 Task: Add a button with the title "Remove due date " that removes the due date from the card.
Action: Mouse pressed left at (948, 299)
Screenshot: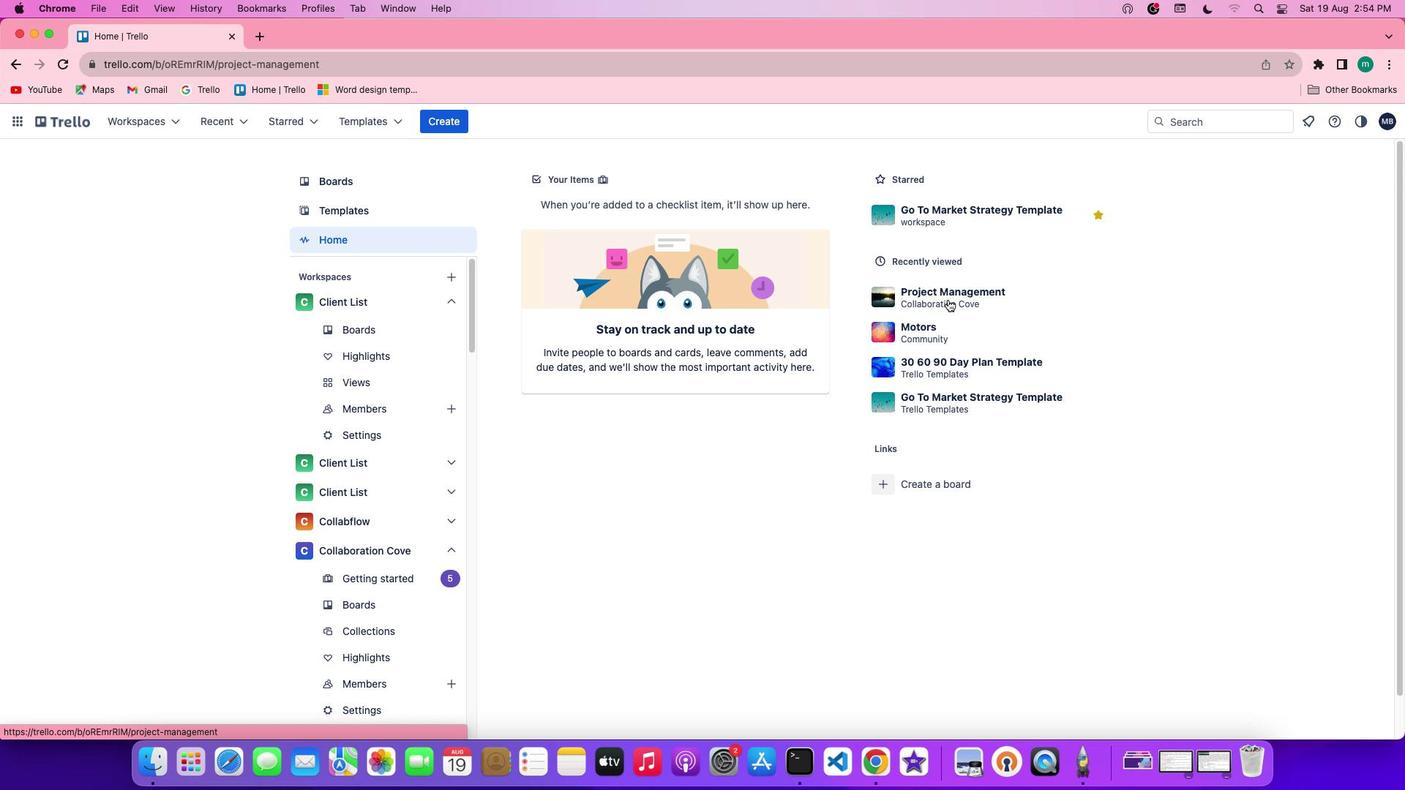 
Action: Mouse moved to (616, 367)
Screenshot: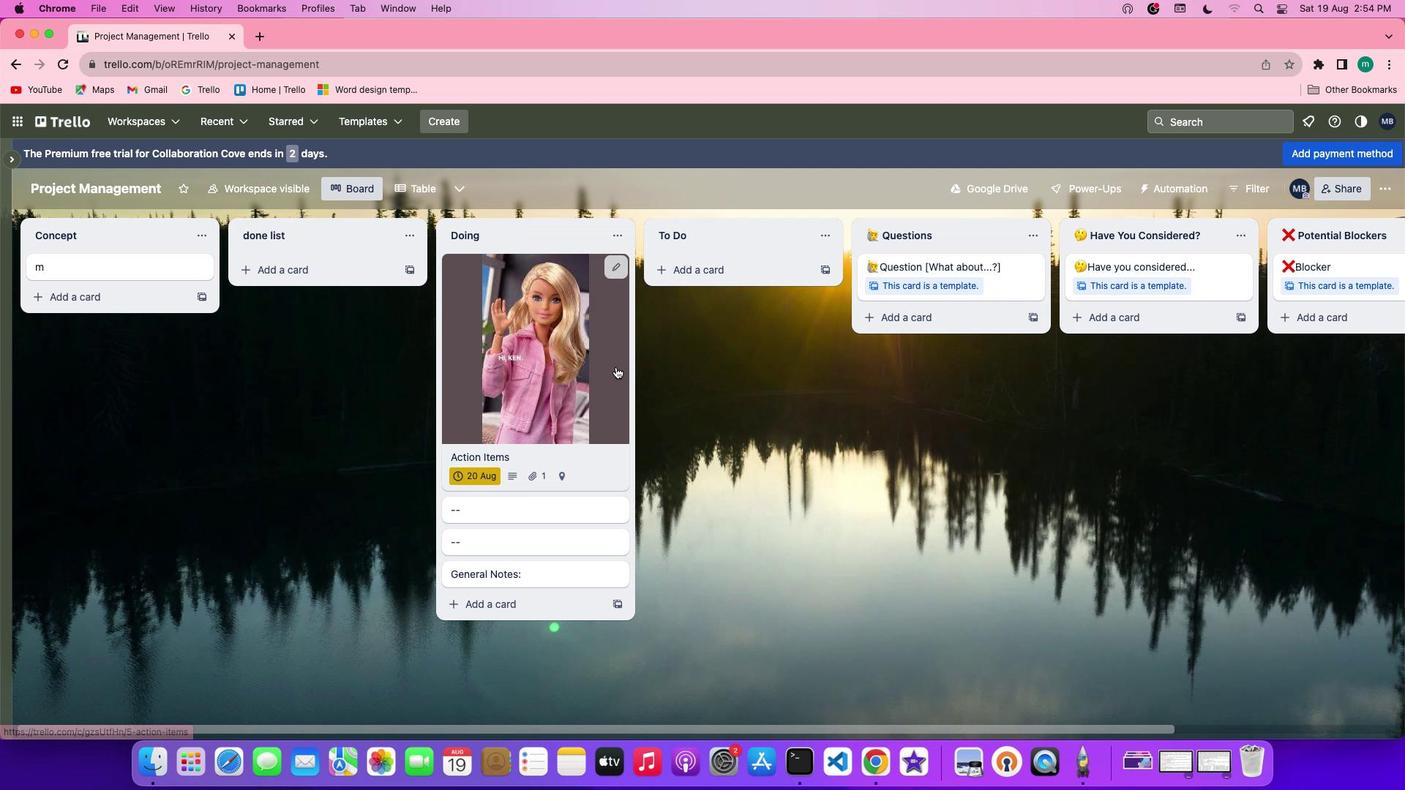 
Action: Mouse pressed left at (616, 367)
Screenshot: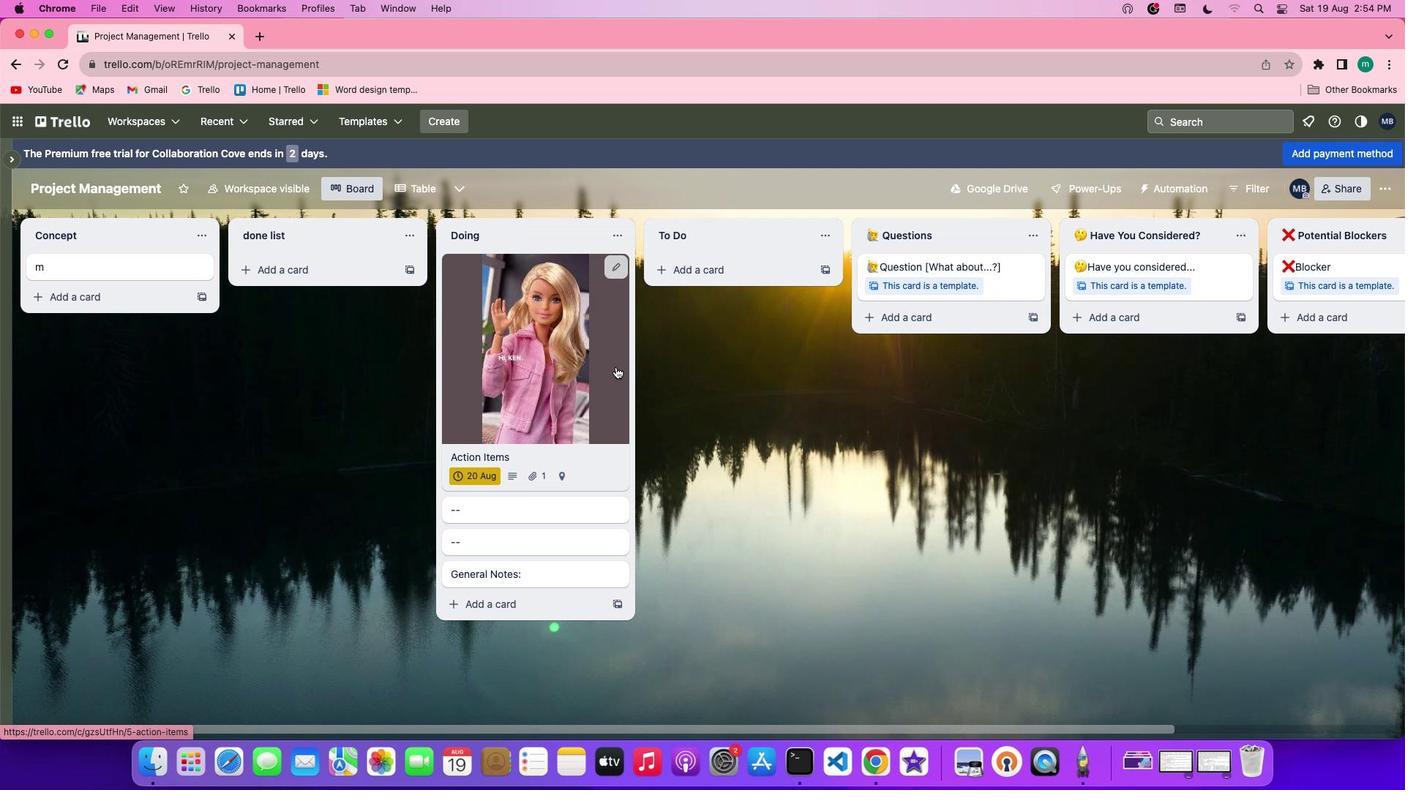 
Action: Mouse moved to (883, 482)
Screenshot: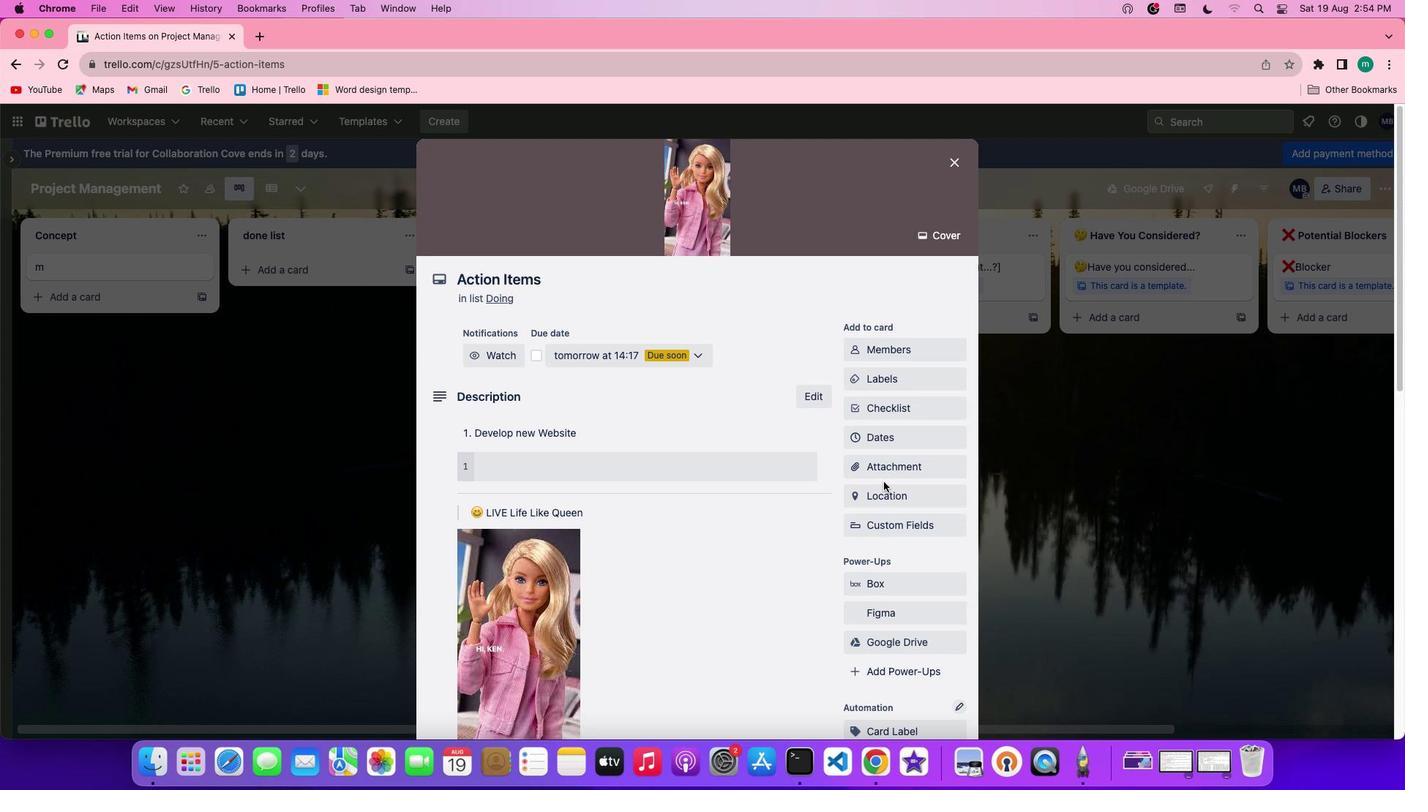 
Action: Mouse scrolled (883, 482) with delta (0, 0)
Screenshot: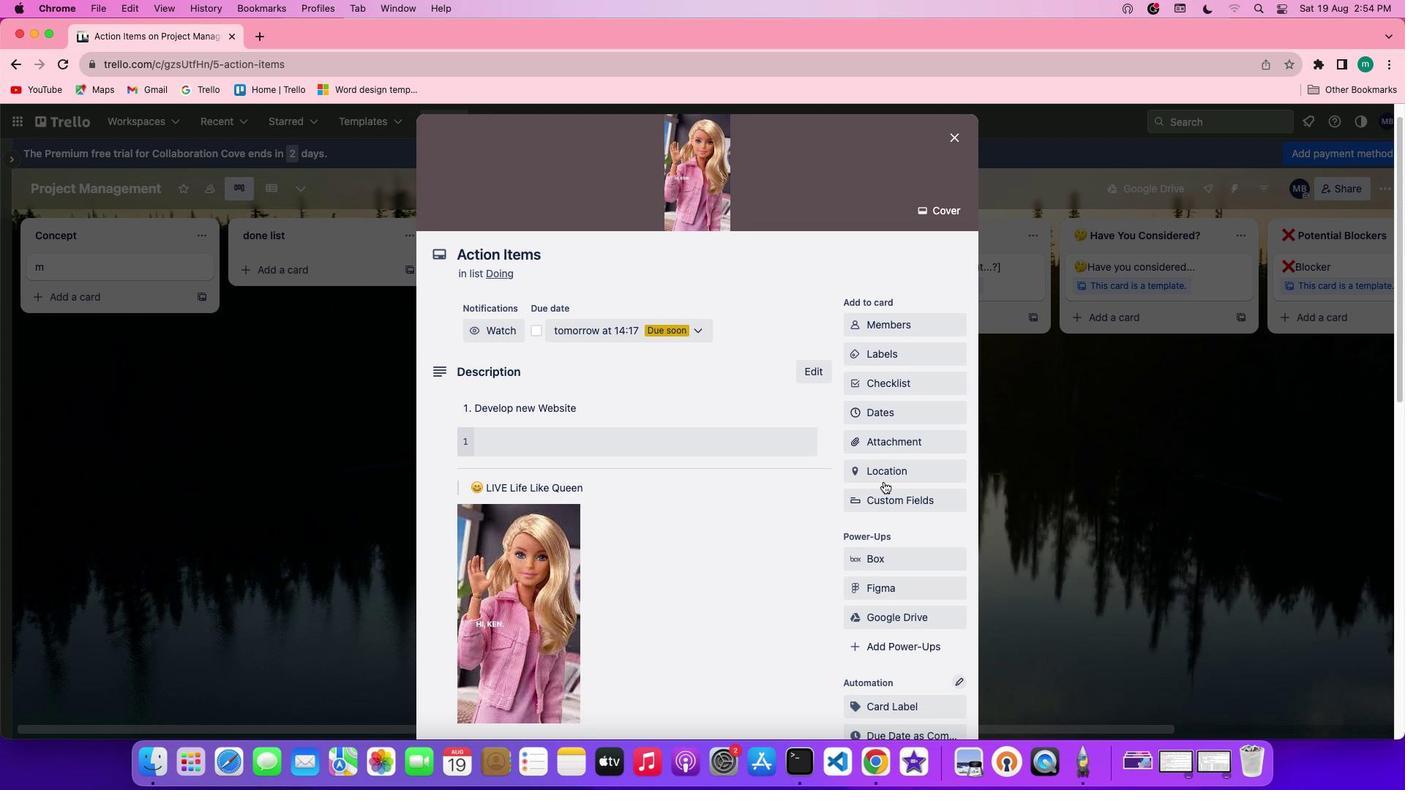 
Action: Mouse scrolled (883, 482) with delta (0, 0)
Screenshot: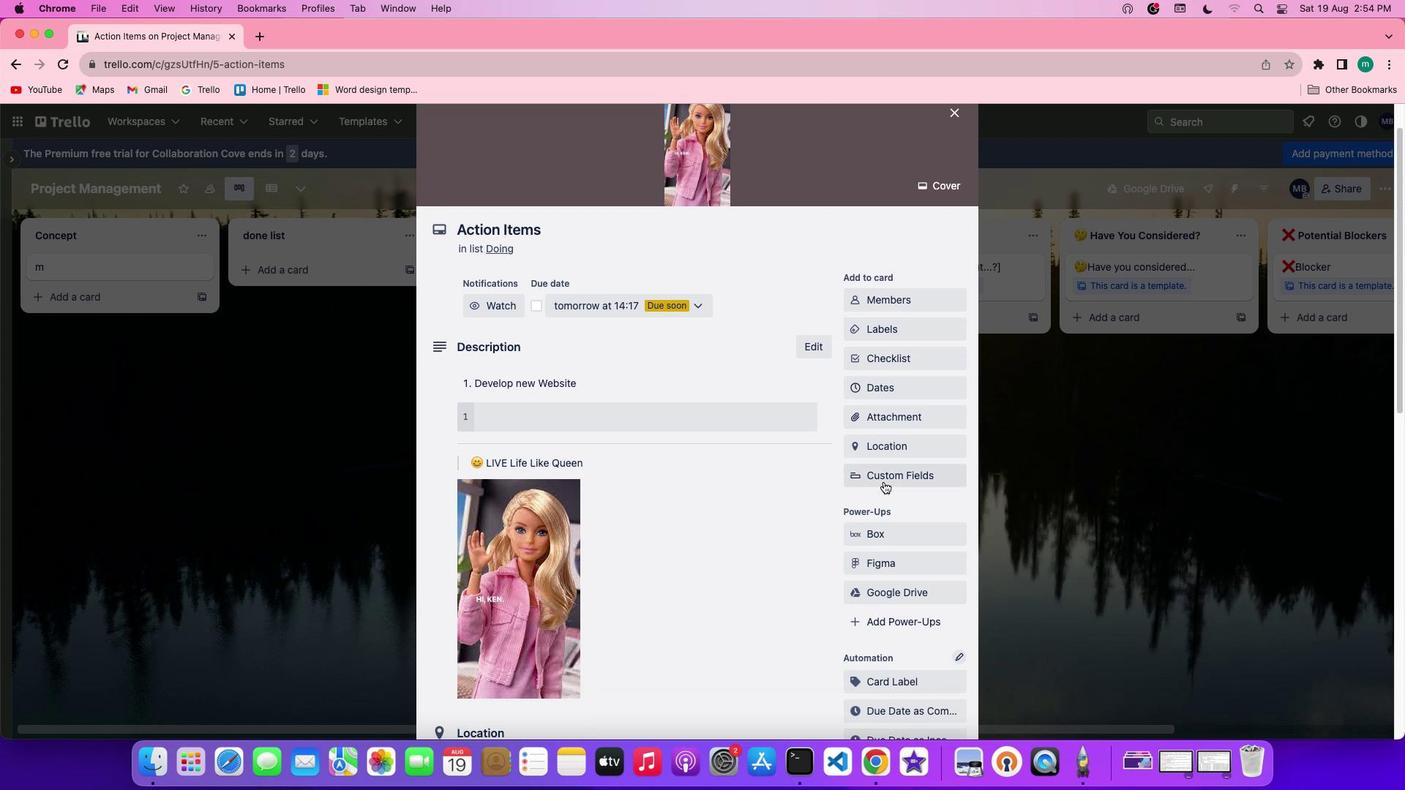 
Action: Mouse scrolled (883, 482) with delta (0, -1)
Screenshot: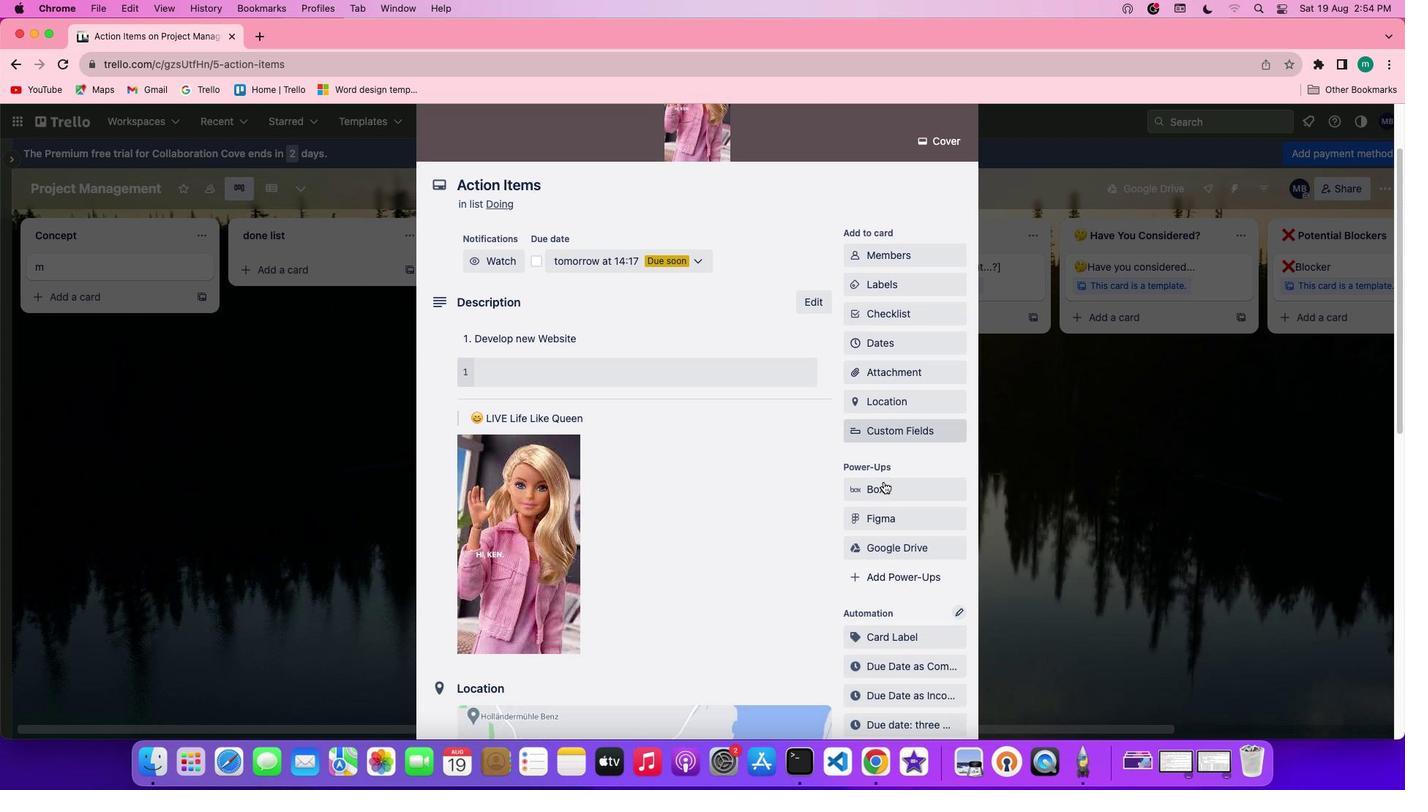 
Action: Mouse moved to (884, 482)
Screenshot: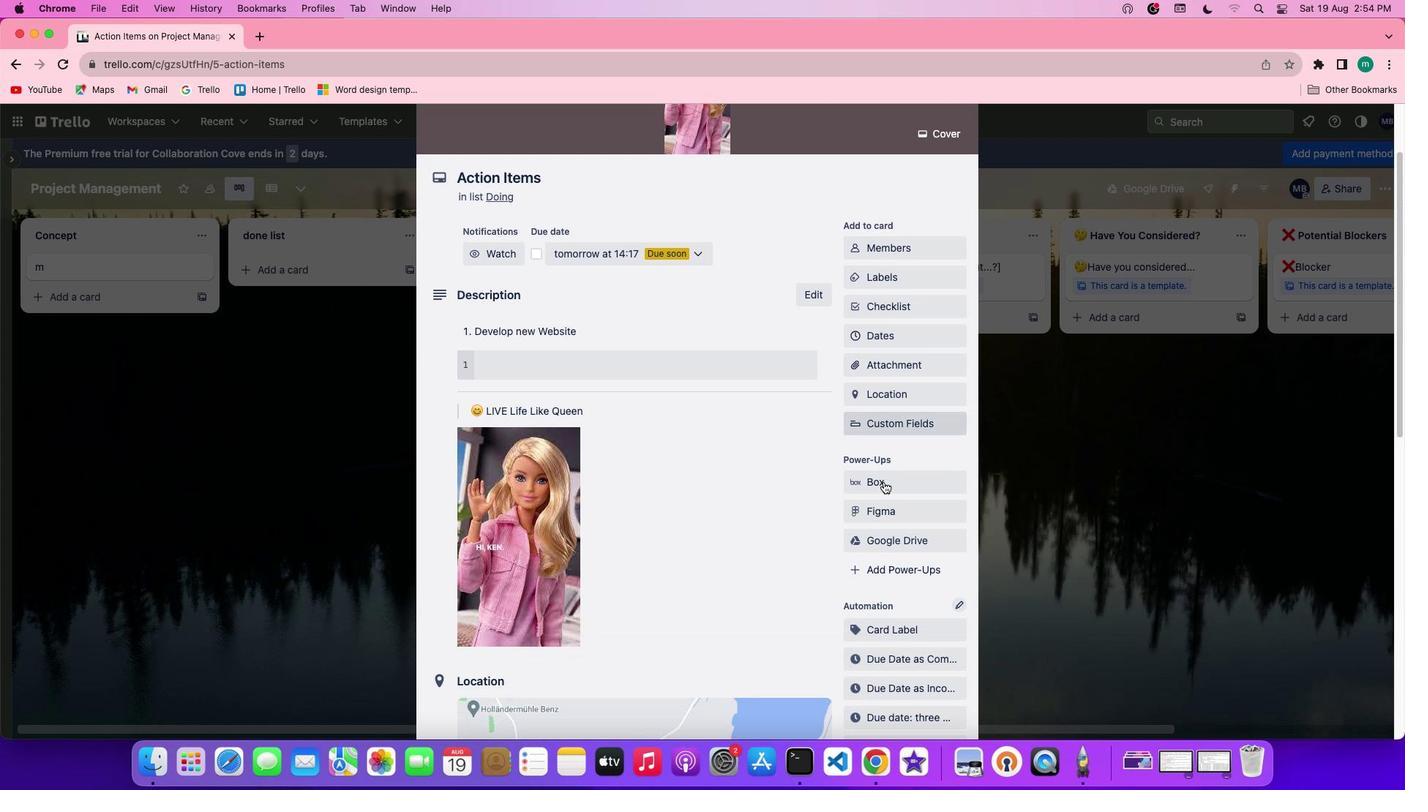 
Action: Mouse scrolled (884, 482) with delta (0, 0)
Screenshot: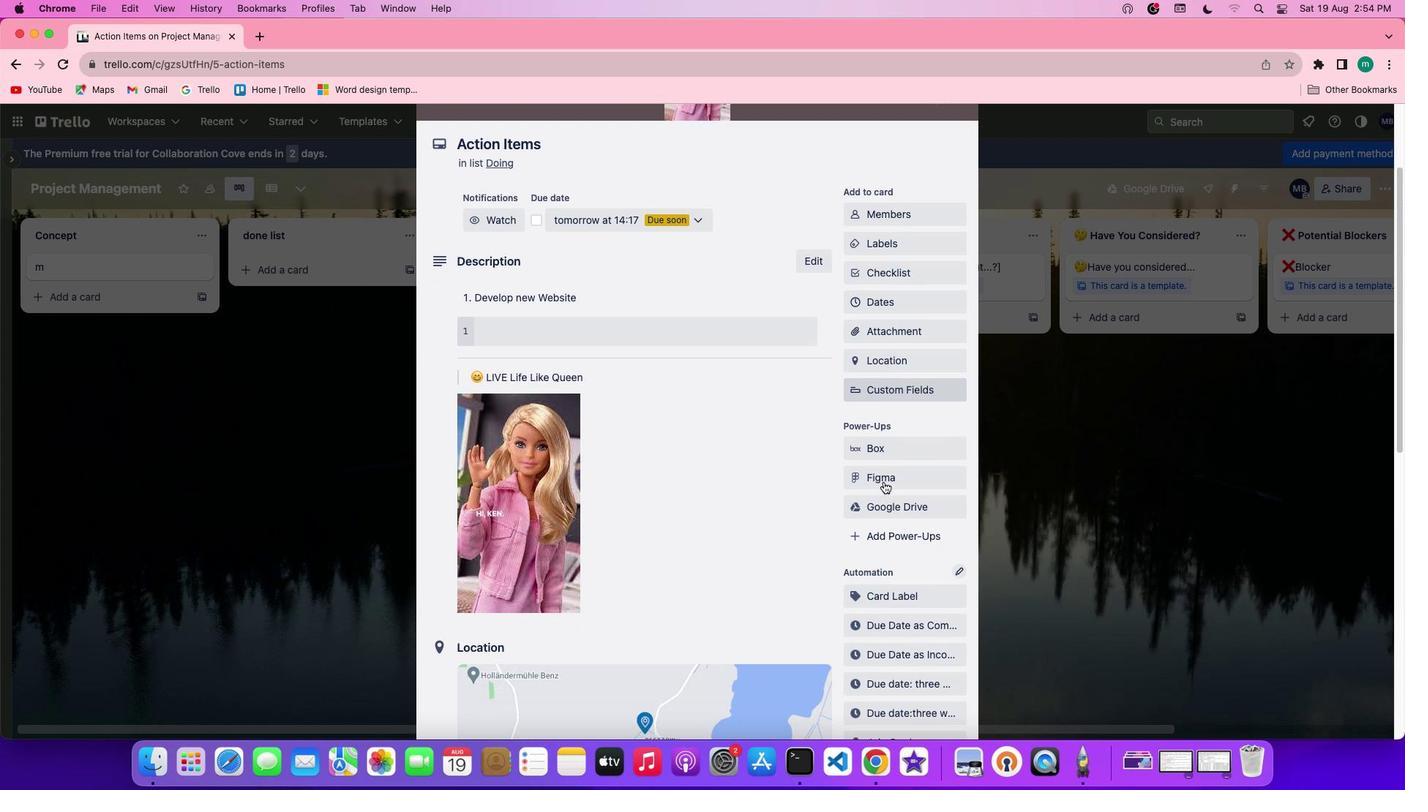 
Action: Mouse scrolled (884, 482) with delta (0, 0)
Screenshot: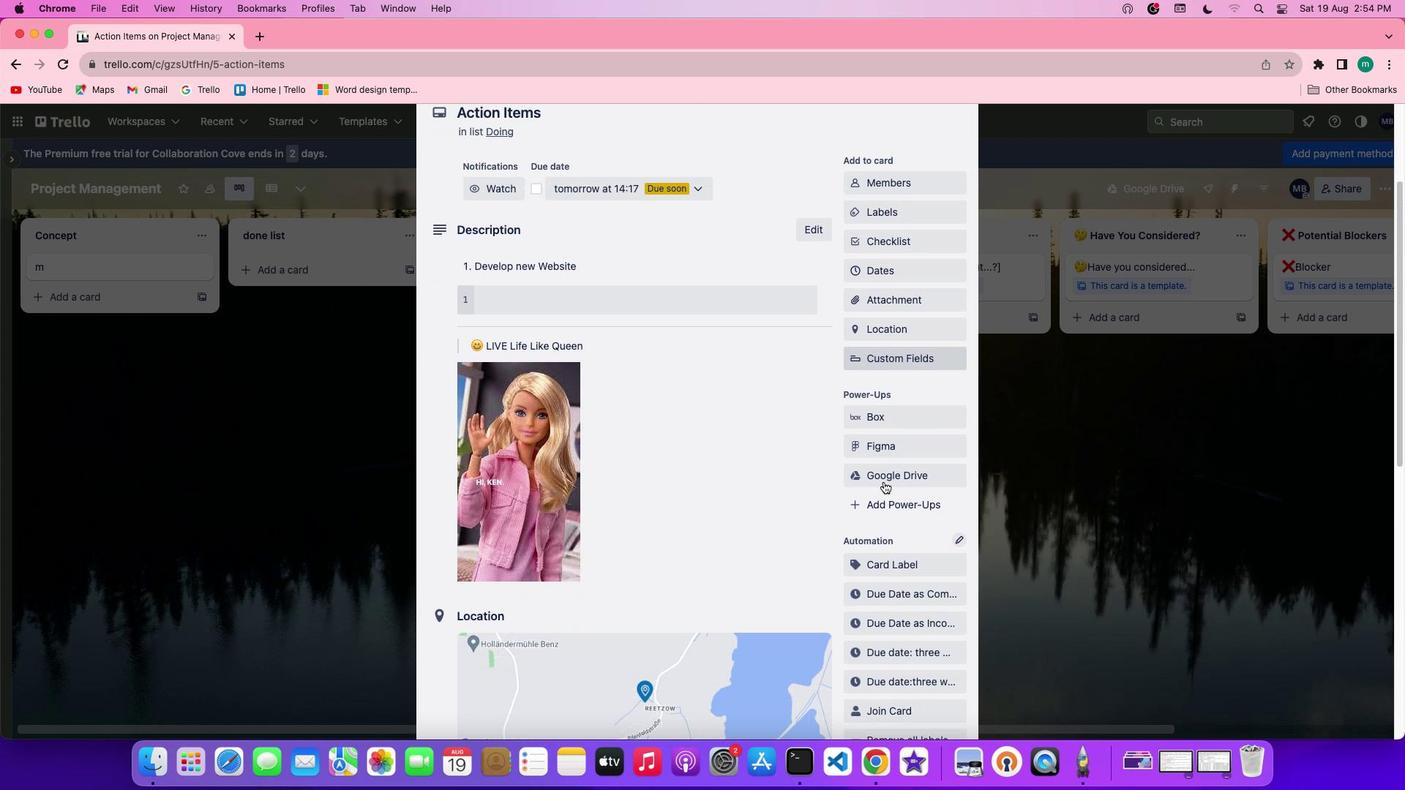
Action: Mouse scrolled (884, 482) with delta (0, -1)
Screenshot: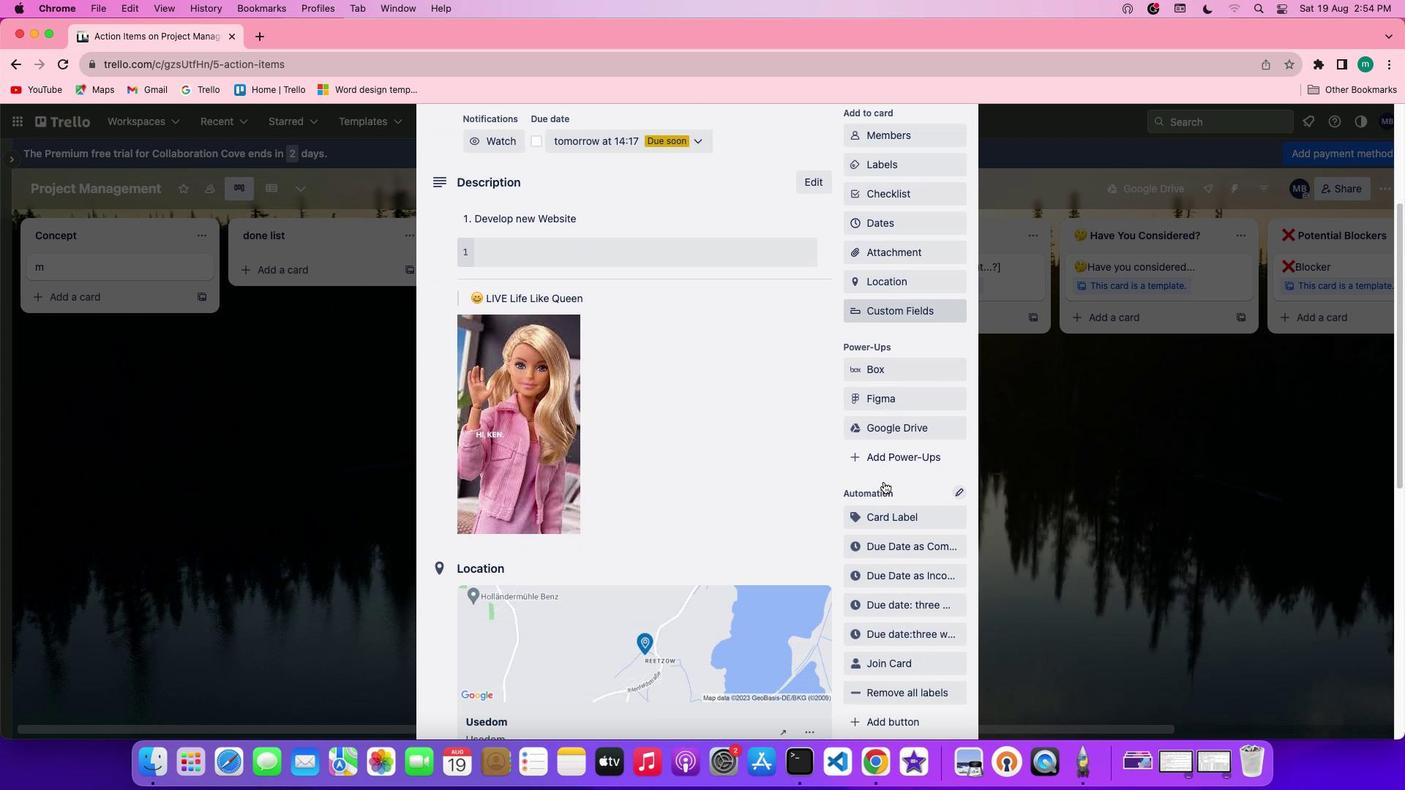 
Action: Mouse scrolled (884, 482) with delta (0, 0)
Screenshot: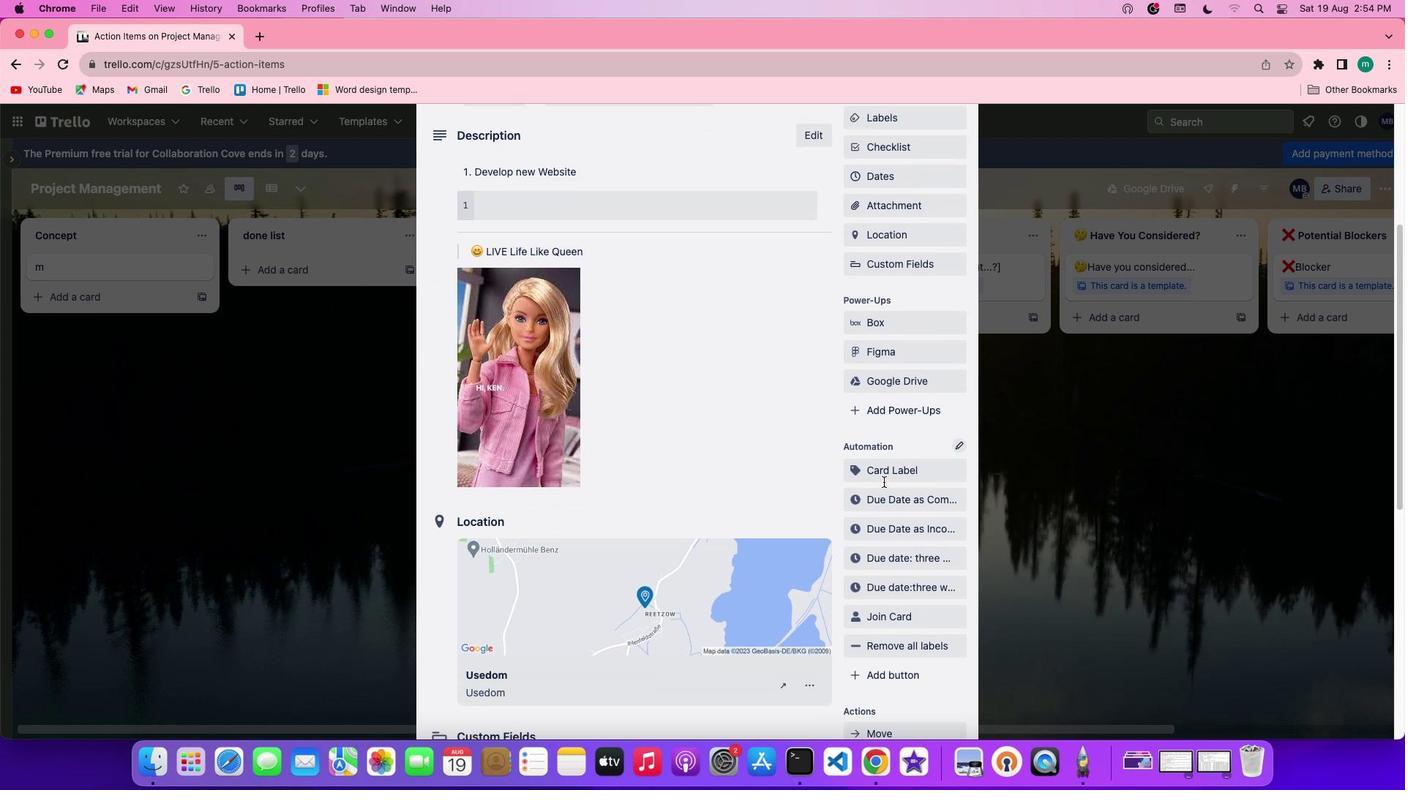 
Action: Mouse scrolled (884, 482) with delta (0, 0)
Screenshot: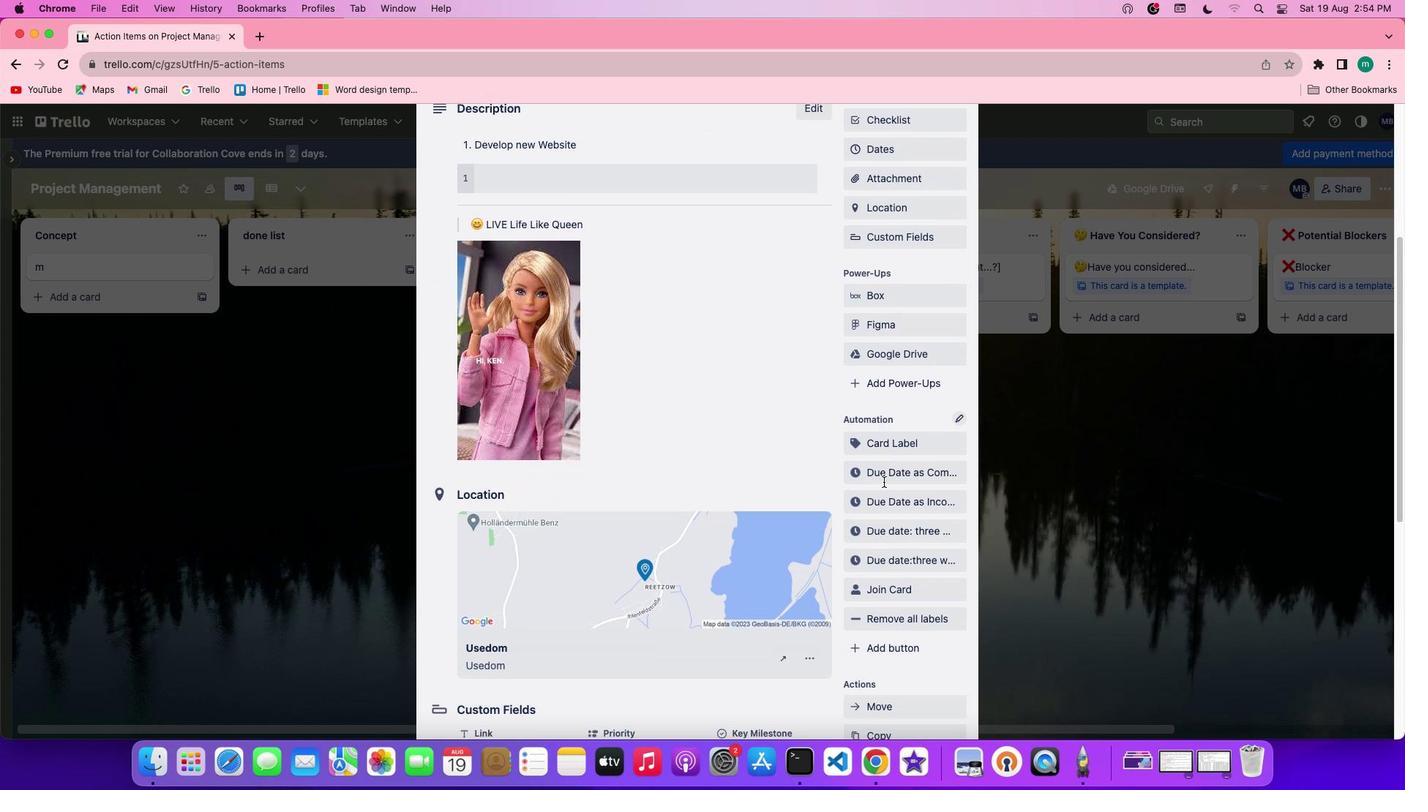 
Action: Mouse scrolled (884, 482) with delta (0, -1)
Screenshot: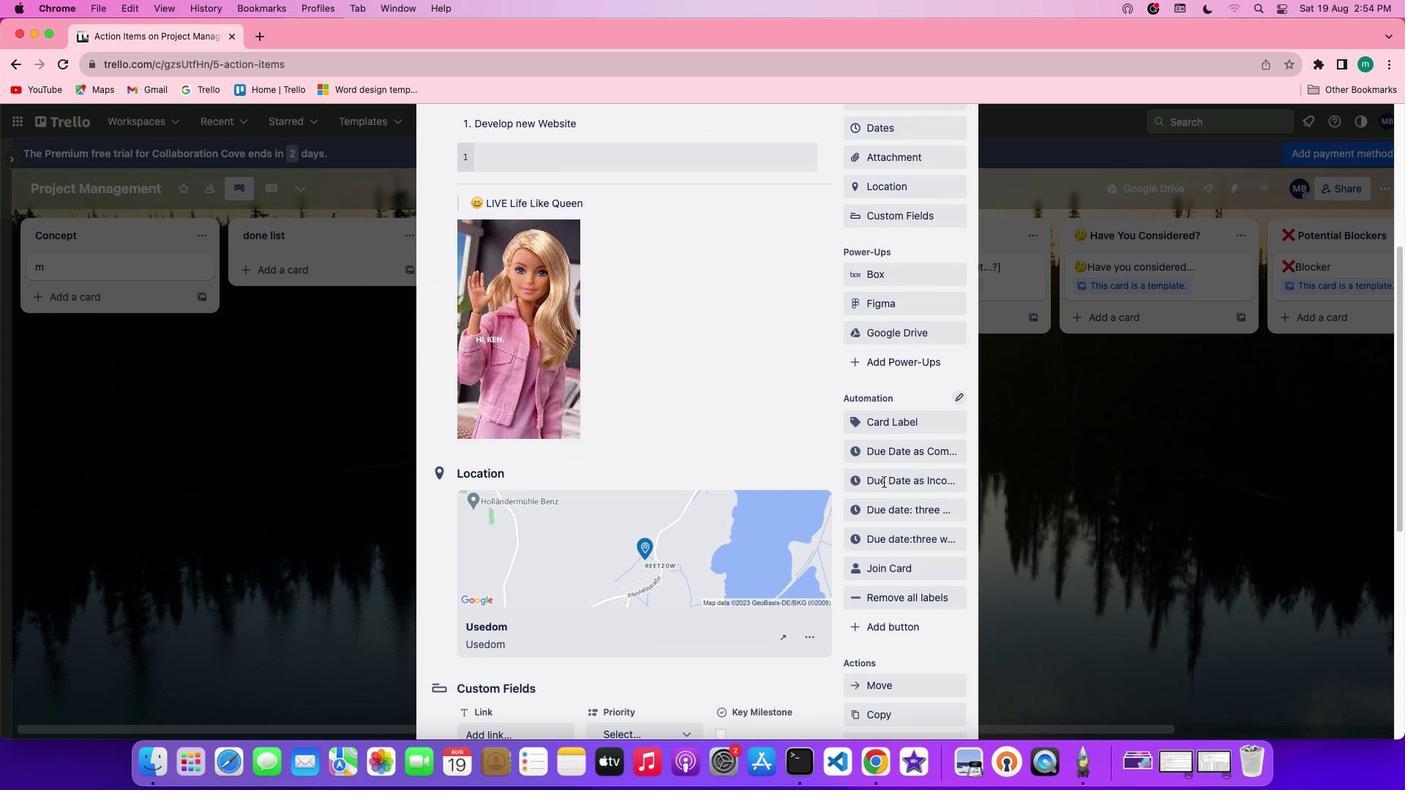 
Action: Mouse scrolled (884, 482) with delta (0, 0)
Screenshot: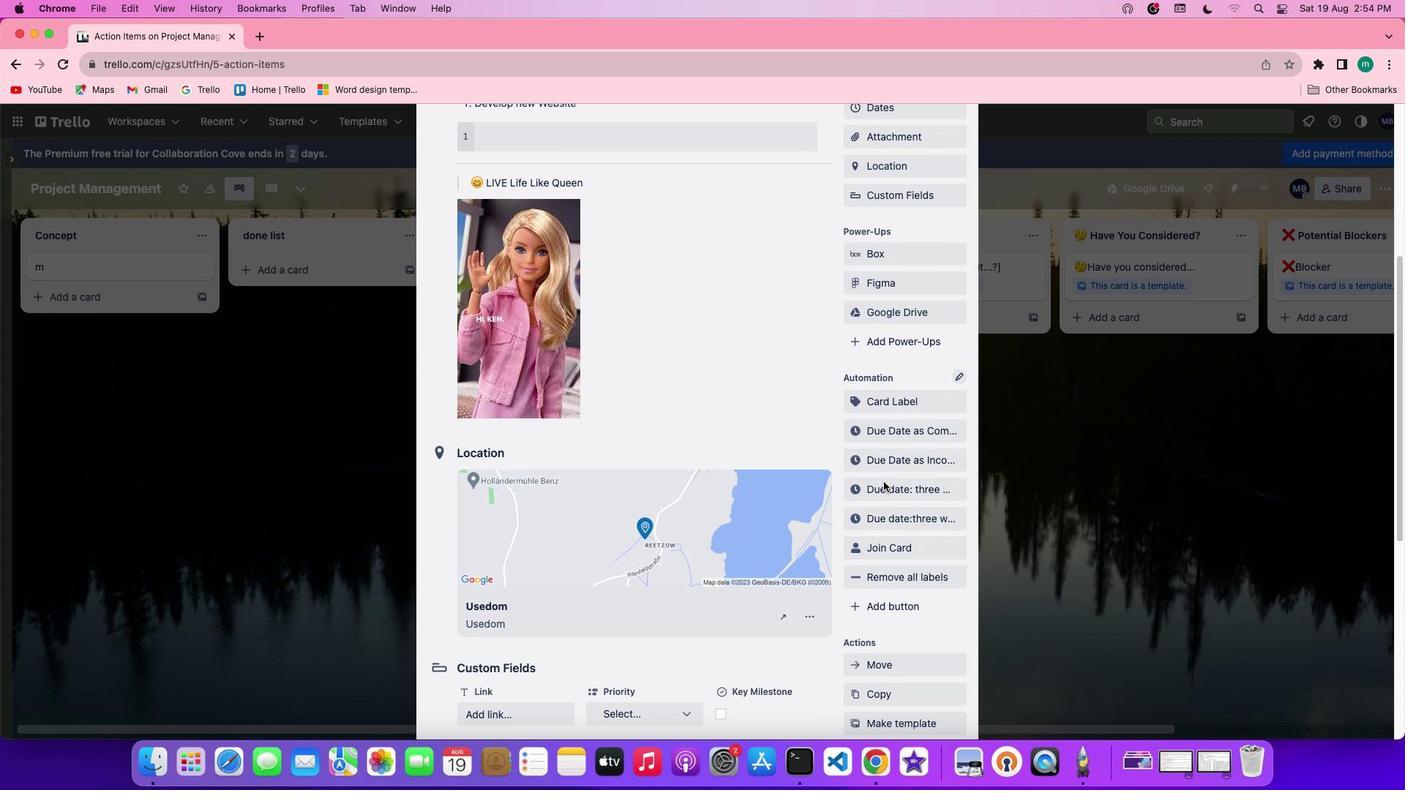 
Action: Mouse scrolled (884, 482) with delta (0, 0)
Screenshot: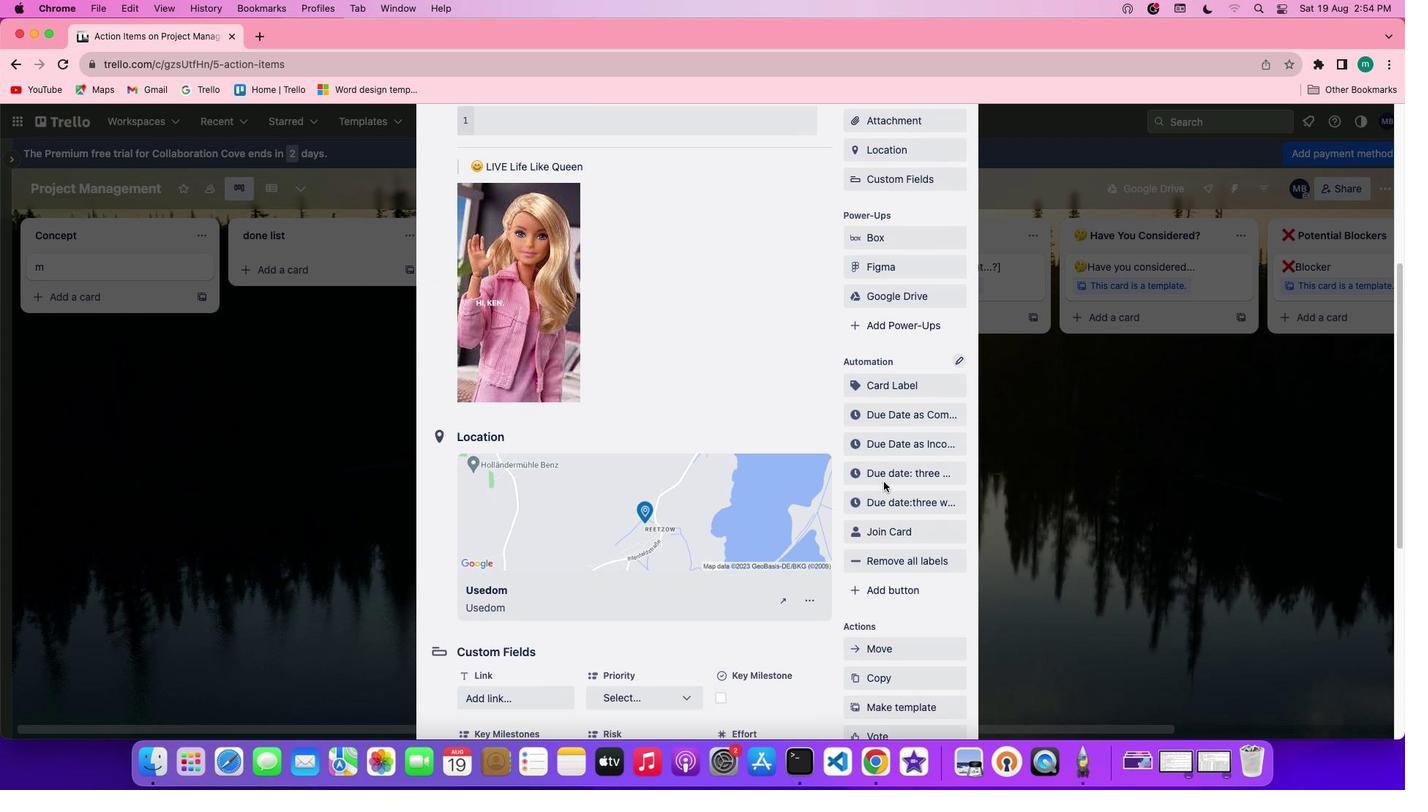 
Action: Mouse scrolled (884, 482) with delta (0, 0)
Screenshot: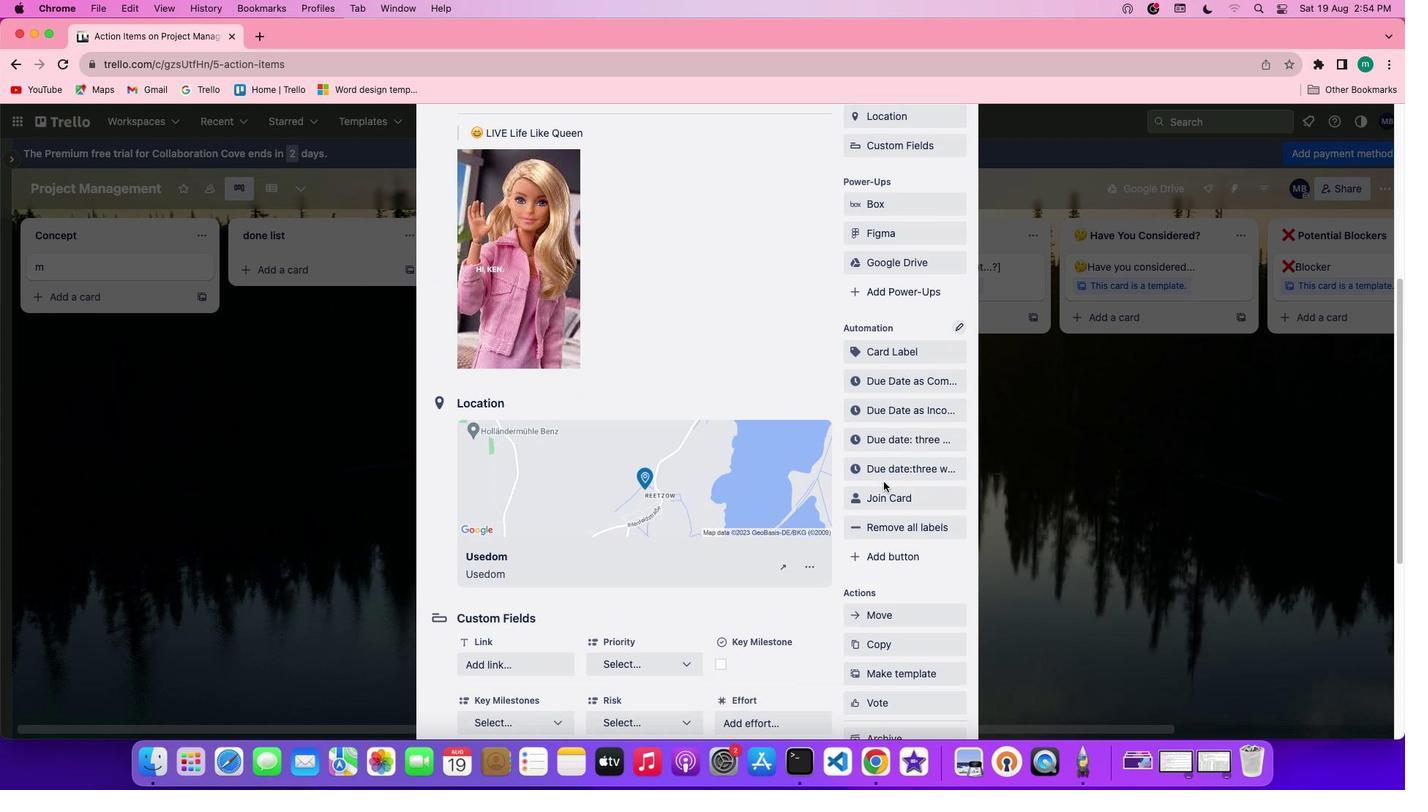 
Action: Mouse scrolled (884, 482) with delta (0, 0)
Screenshot: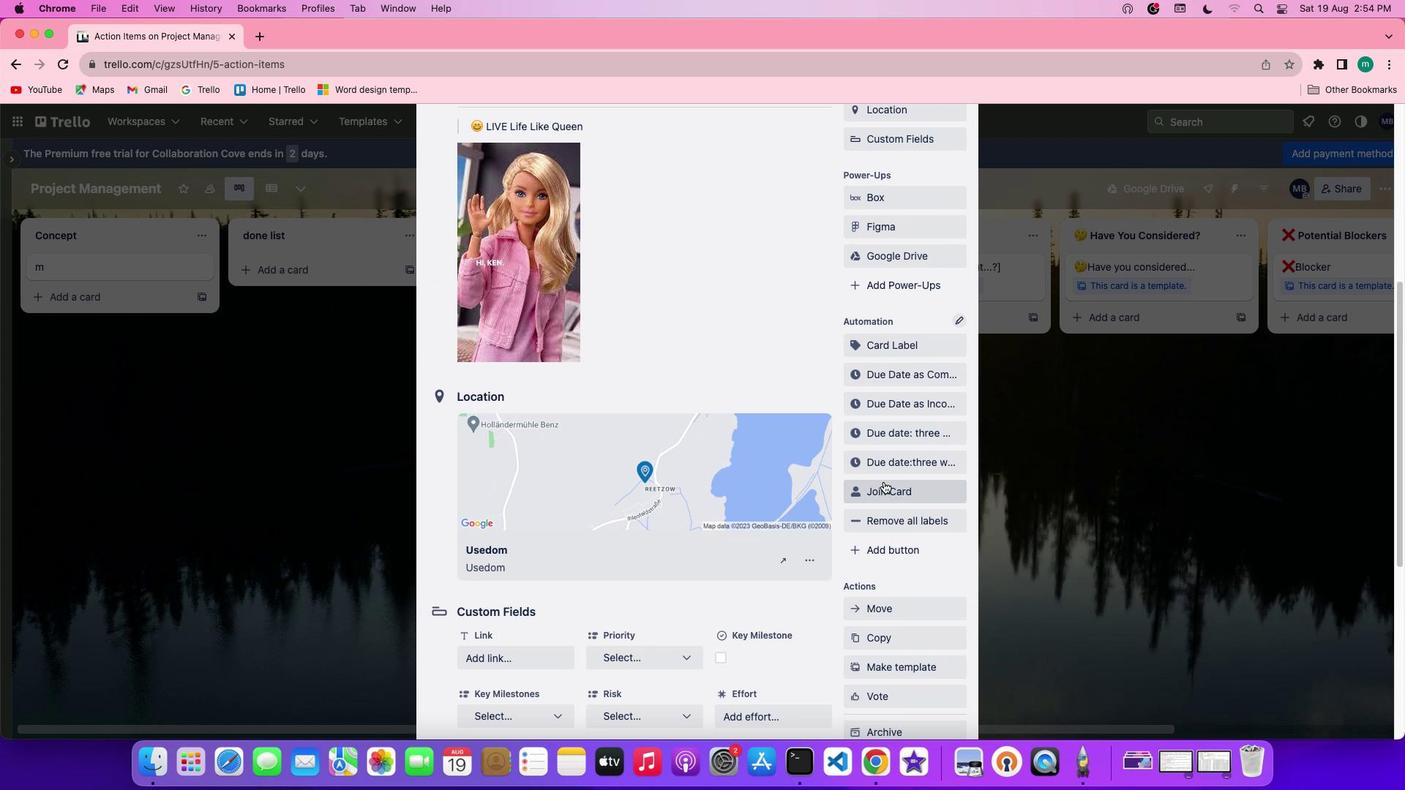 
Action: Mouse scrolled (884, 482) with delta (0, 0)
Screenshot: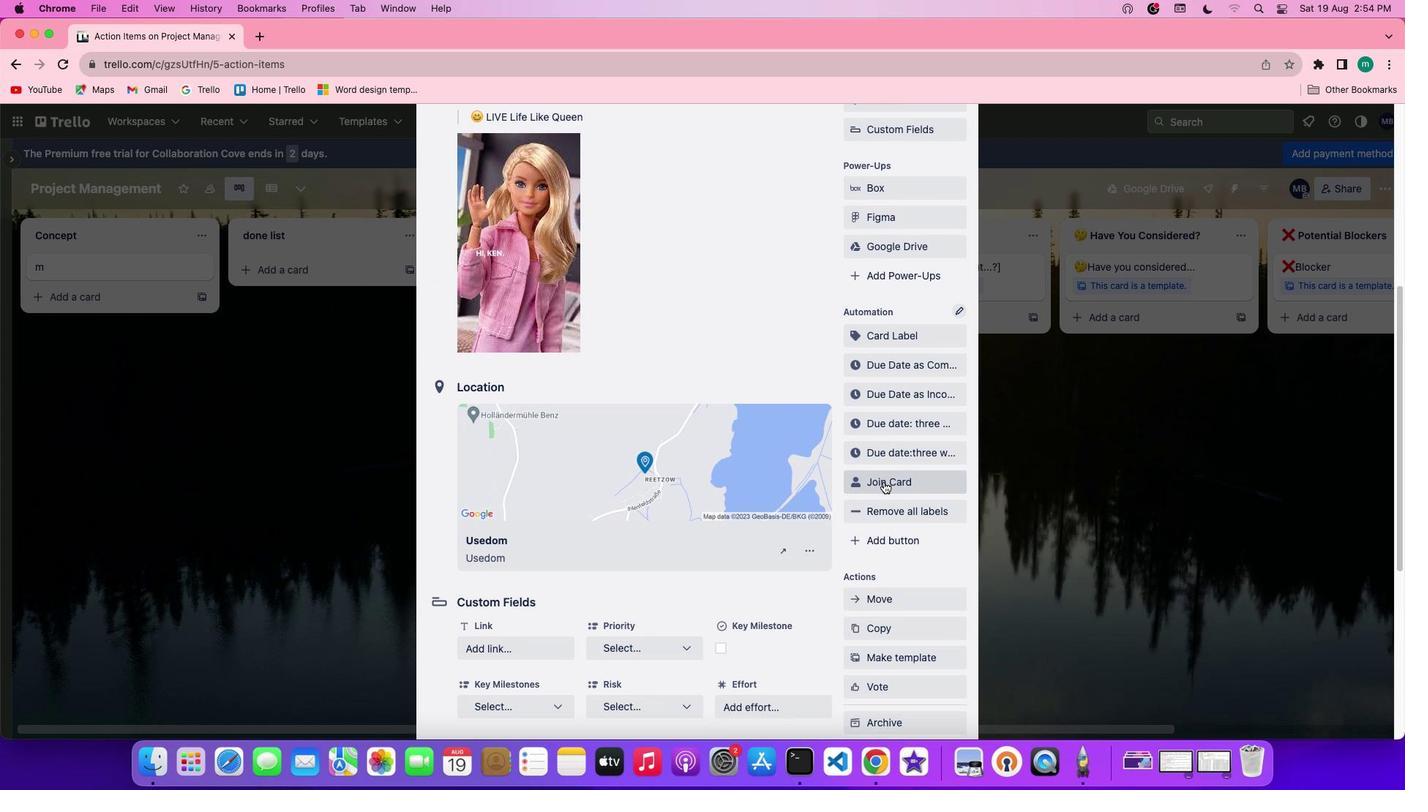 
Action: Mouse scrolled (884, 482) with delta (0, 0)
Screenshot: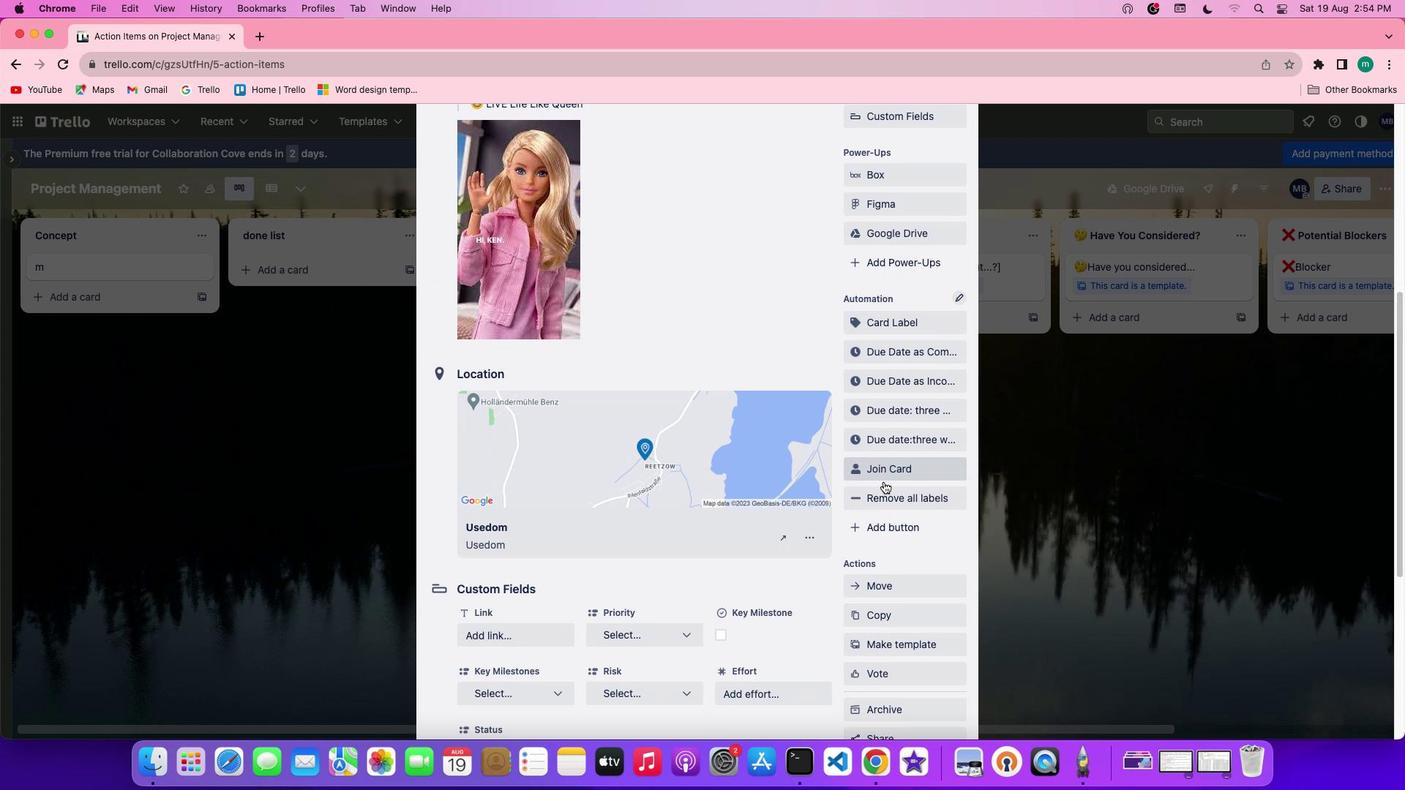 
Action: Mouse scrolled (884, 482) with delta (0, 0)
Screenshot: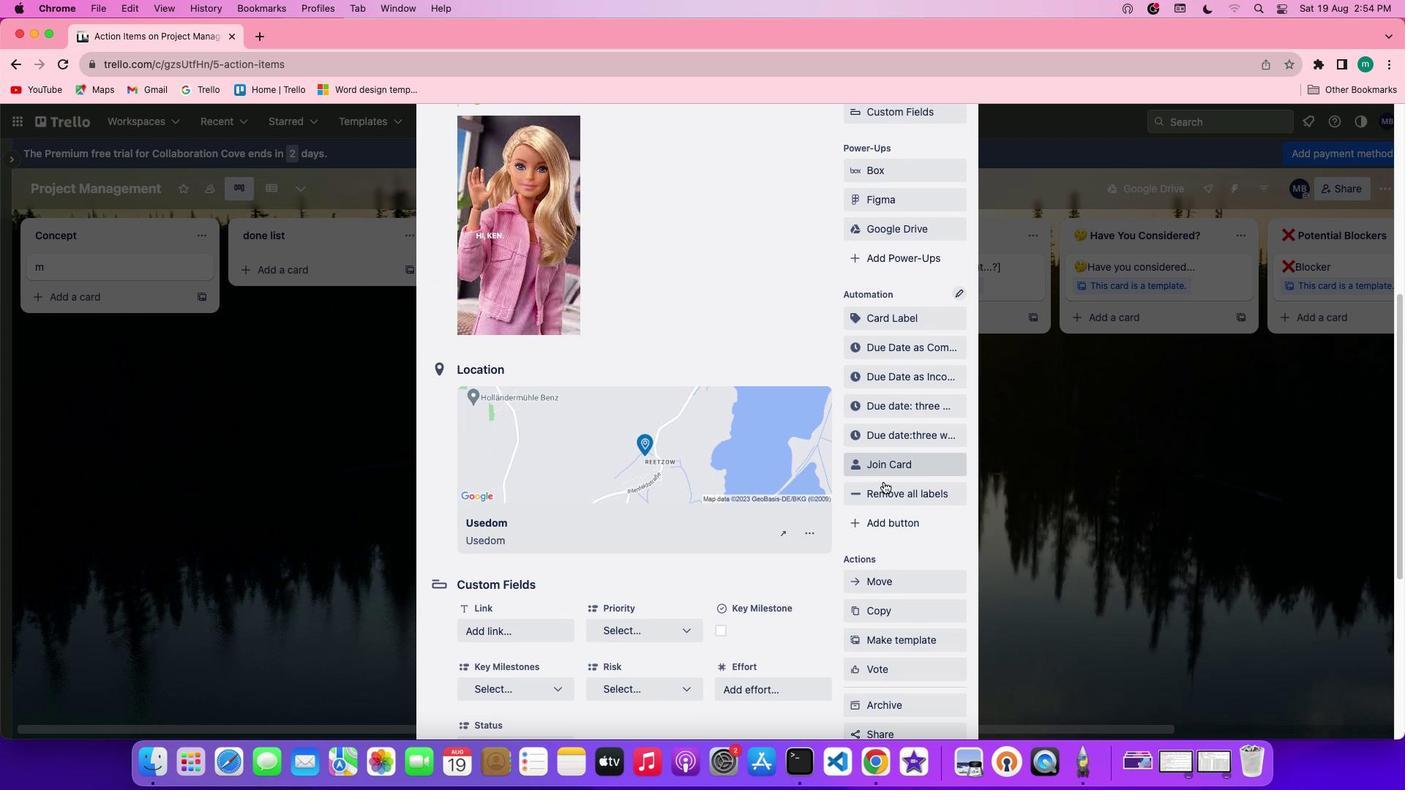 
Action: Mouse scrolled (884, 482) with delta (0, 0)
Screenshot: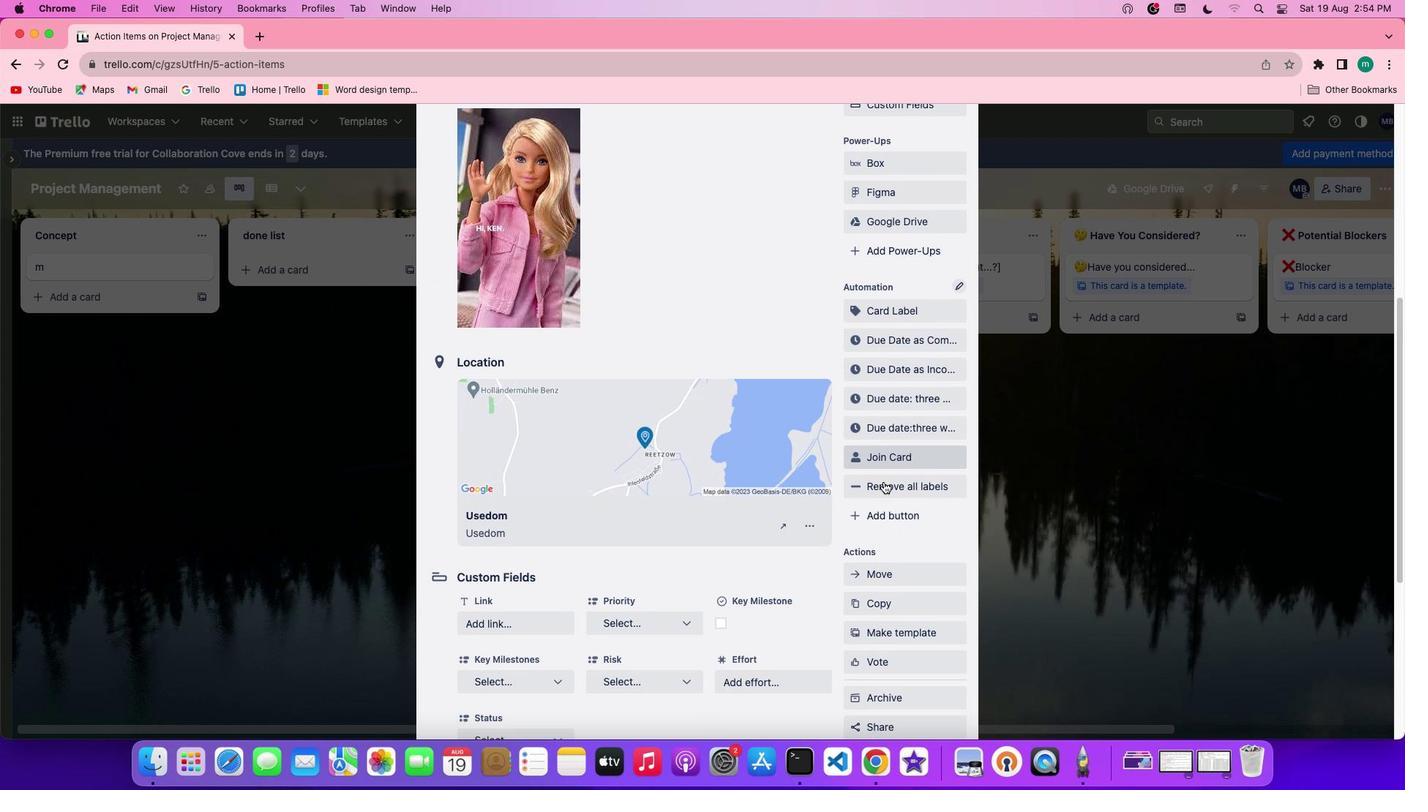 
Action: Mouse scrolled (884, 482) with delta (0, 0)
Screenshot: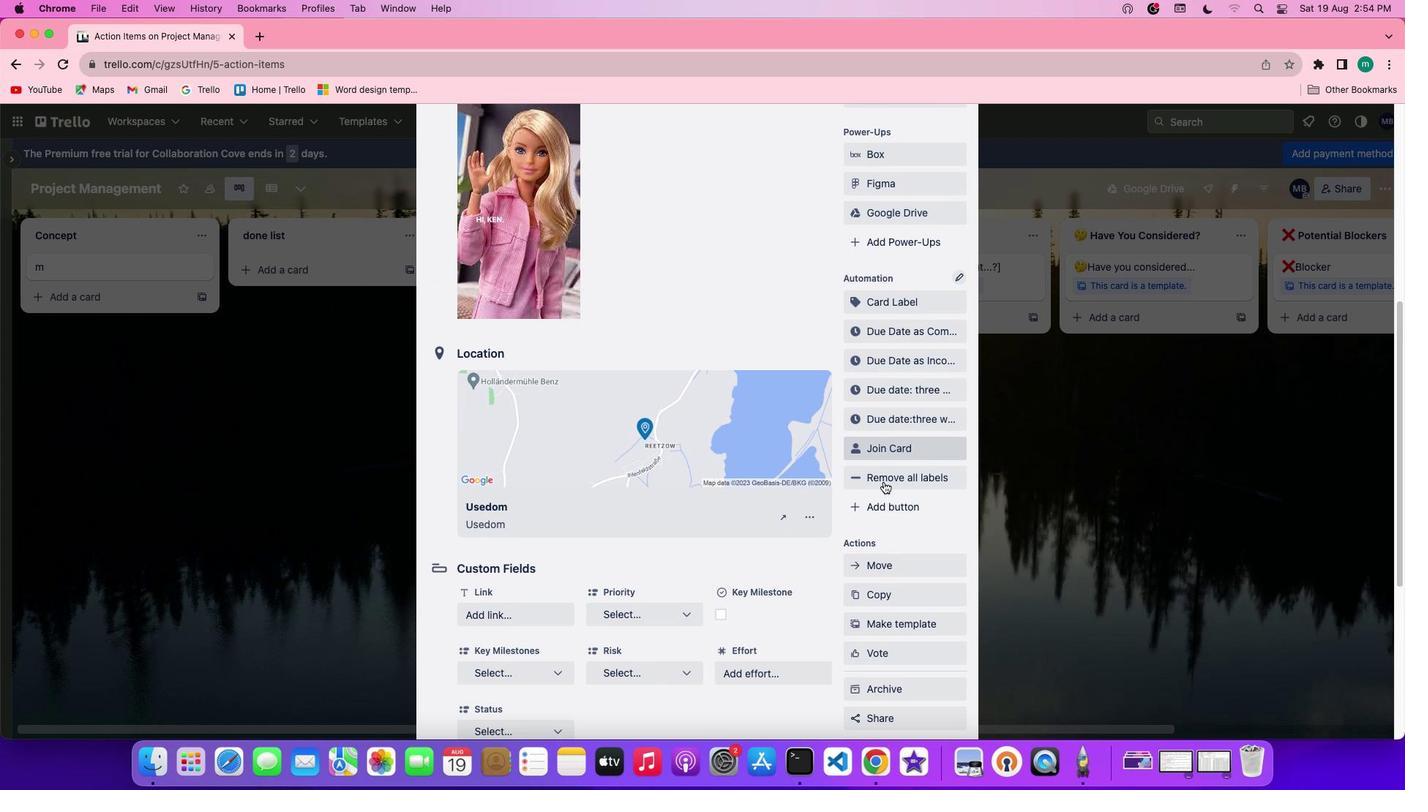 
Action: Mouse scrolled (884, 482) with delta (0, 0)
Screenshot: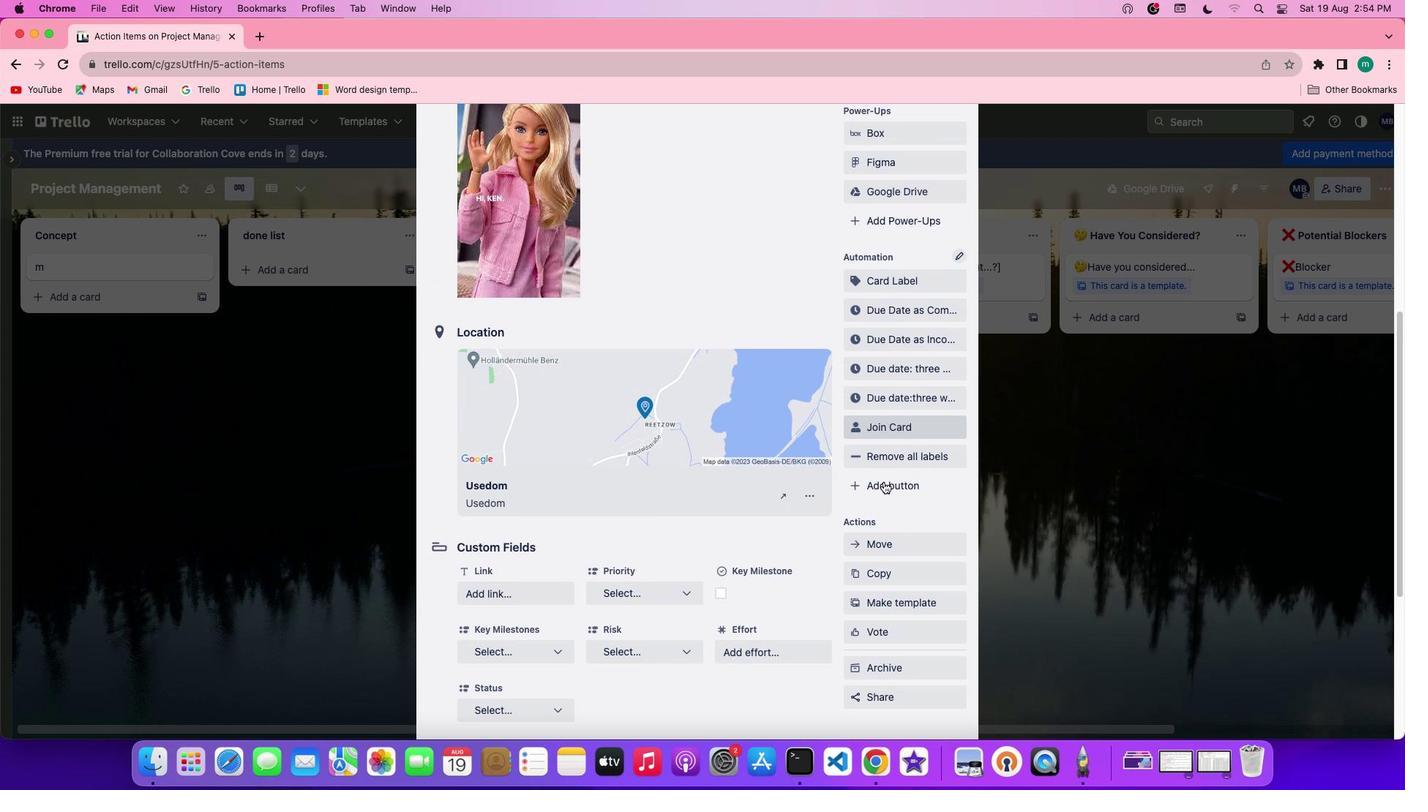 
Action: Mouse pressed left at (884, 482)
Screenshot: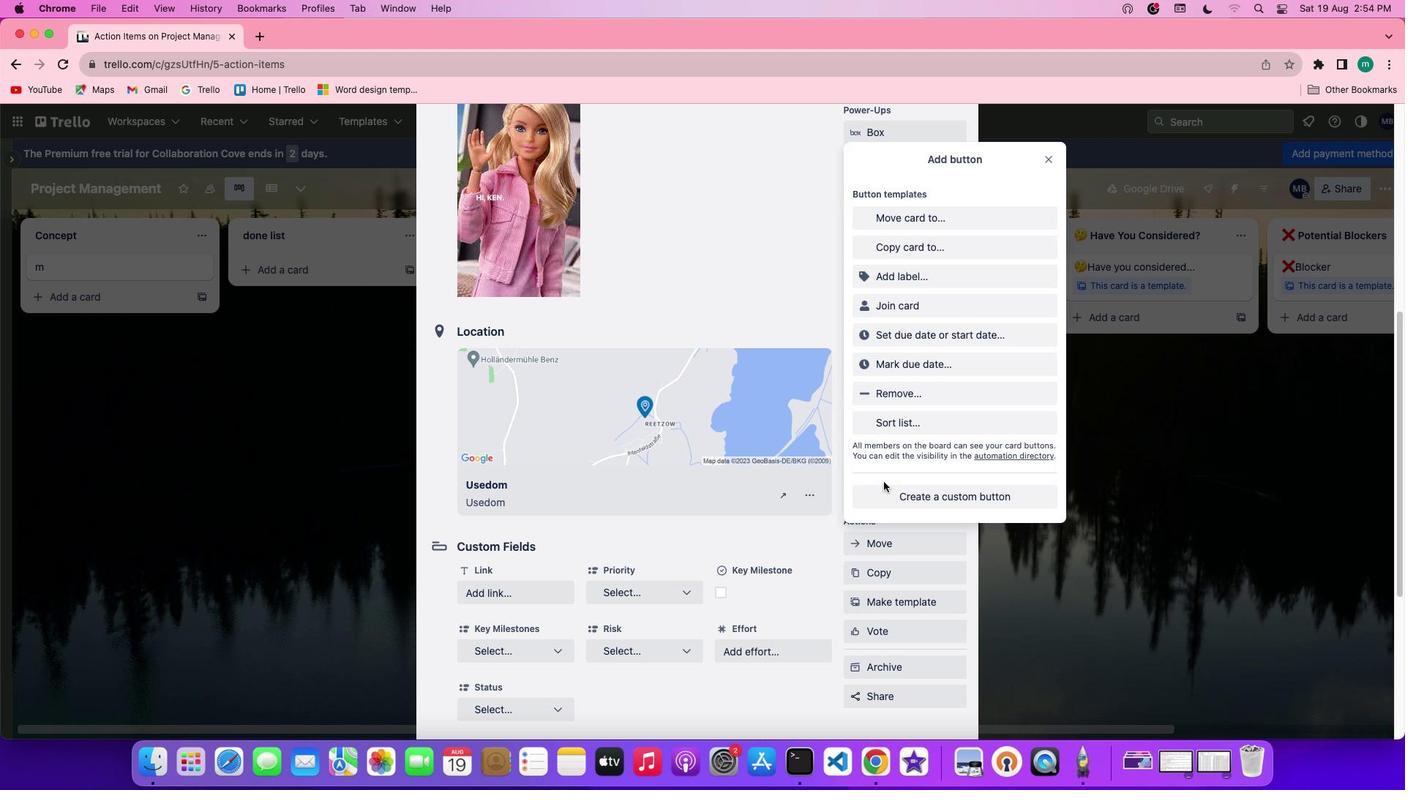 
Action: Mouse moved to (930, 393)
Screenshot: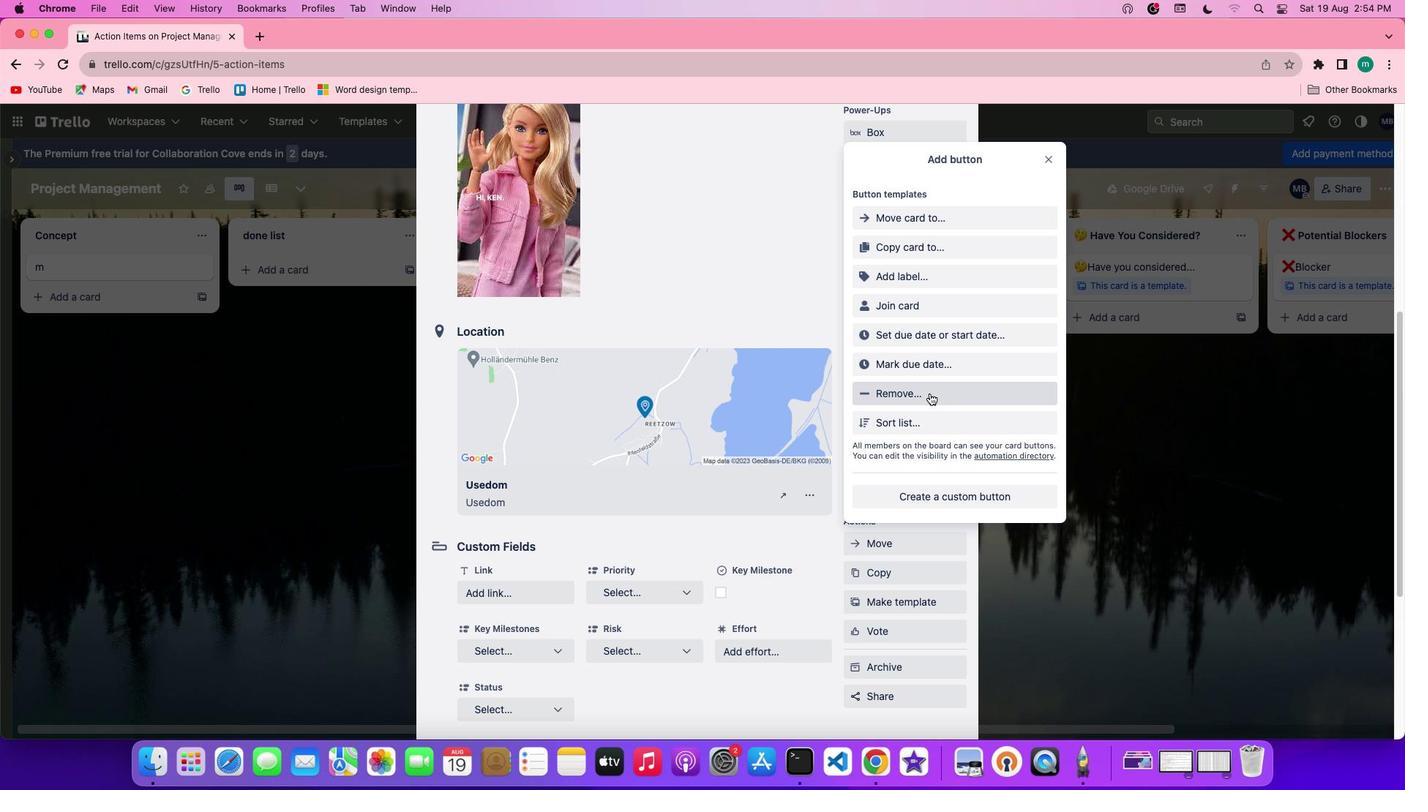 
Action: Mouse pressed left at (930, 393)
Screenshot: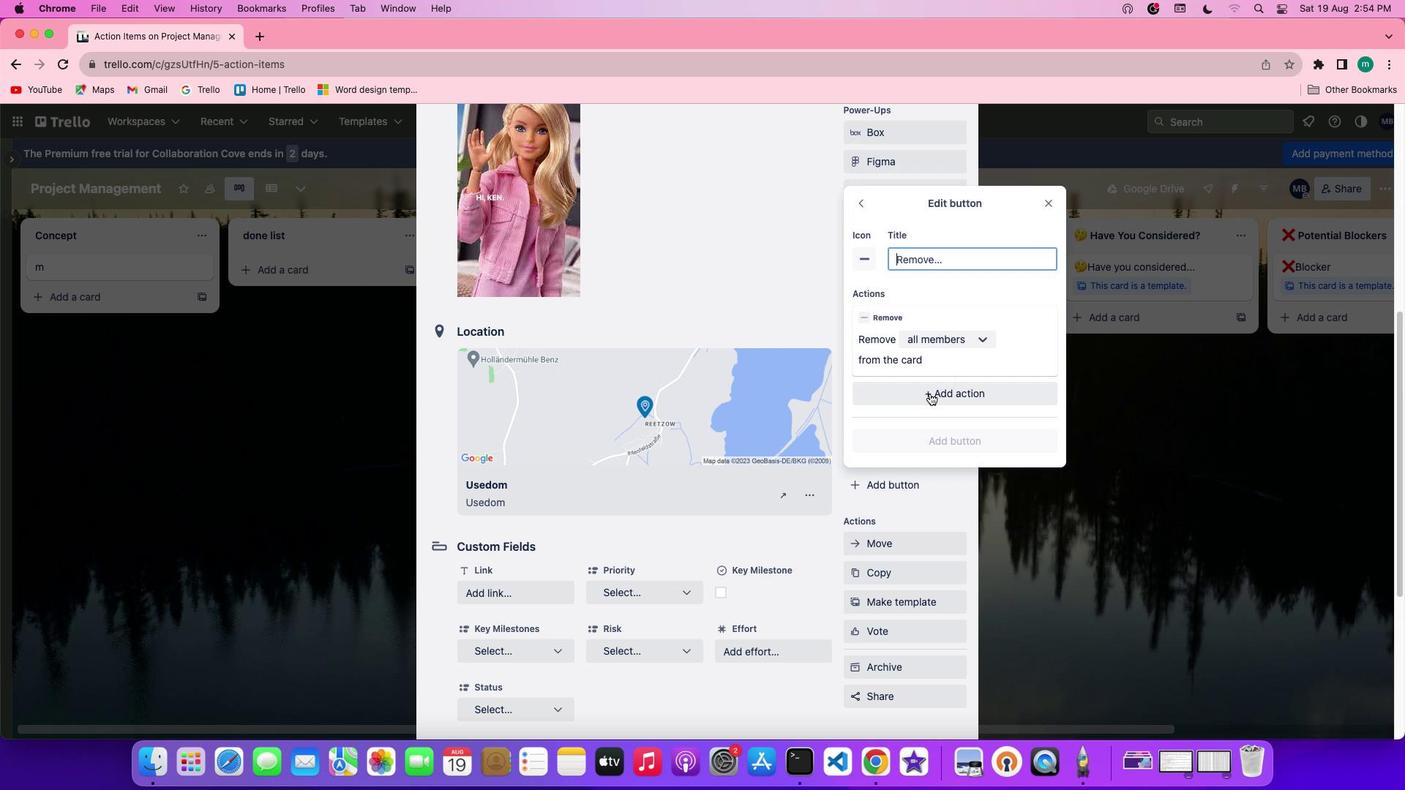 
Action: Mouse moved to (1003, 262)
Screenshot: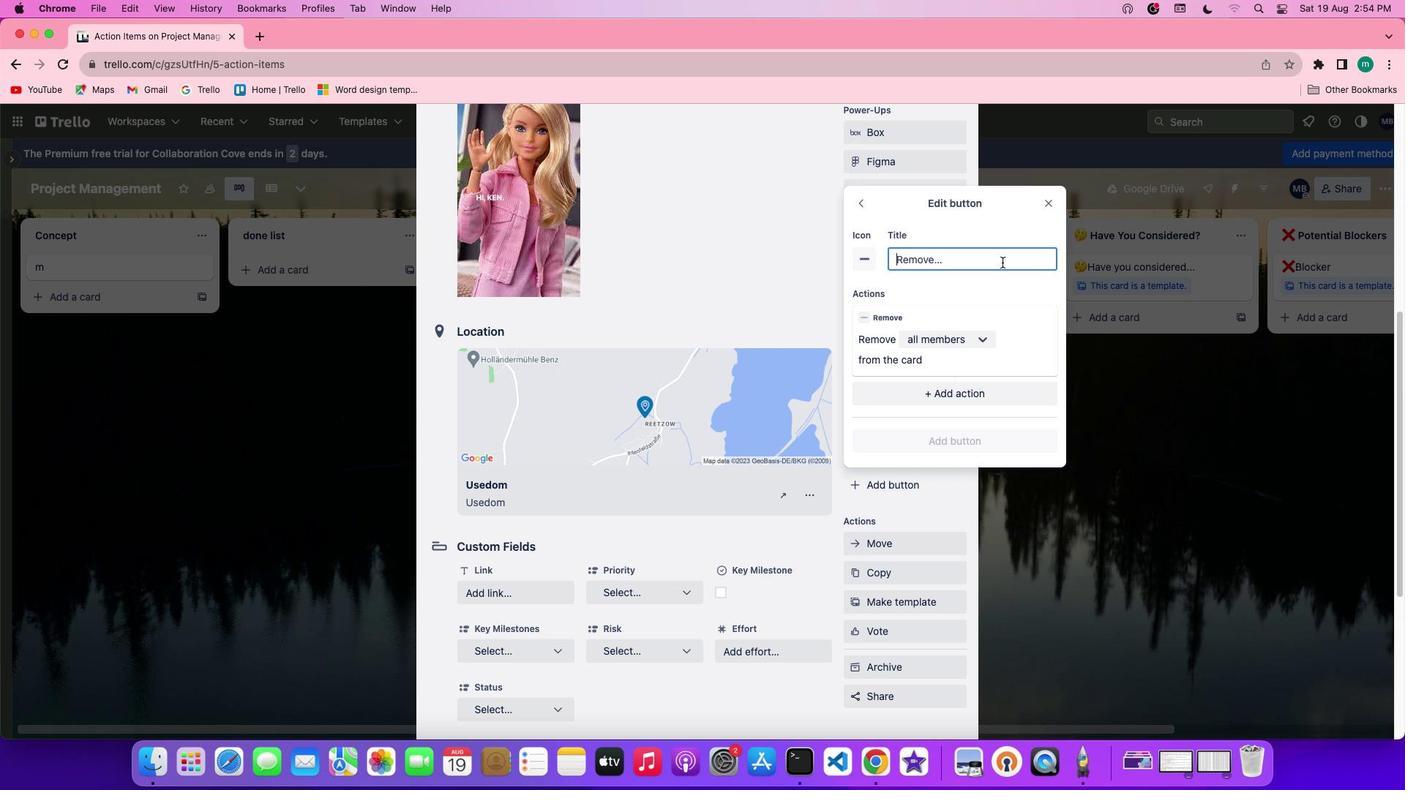 
Action: Mouse pressed left at (1003, 262)
Screenshot: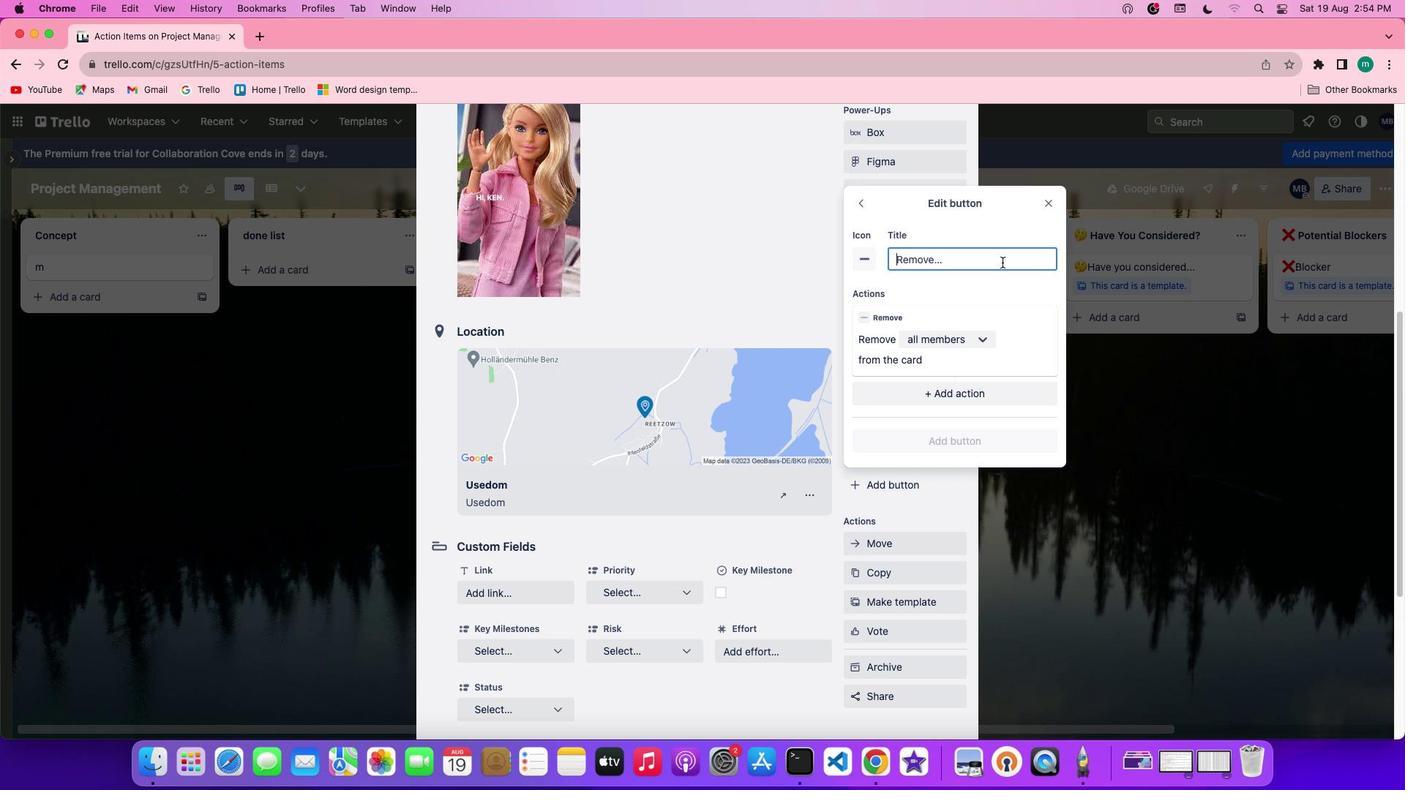 
Action: Key pressed Key.shift'R''e''m''o''v''e'Key.space'd''u''e'Key.space'd''a''t''e'
Screenshot: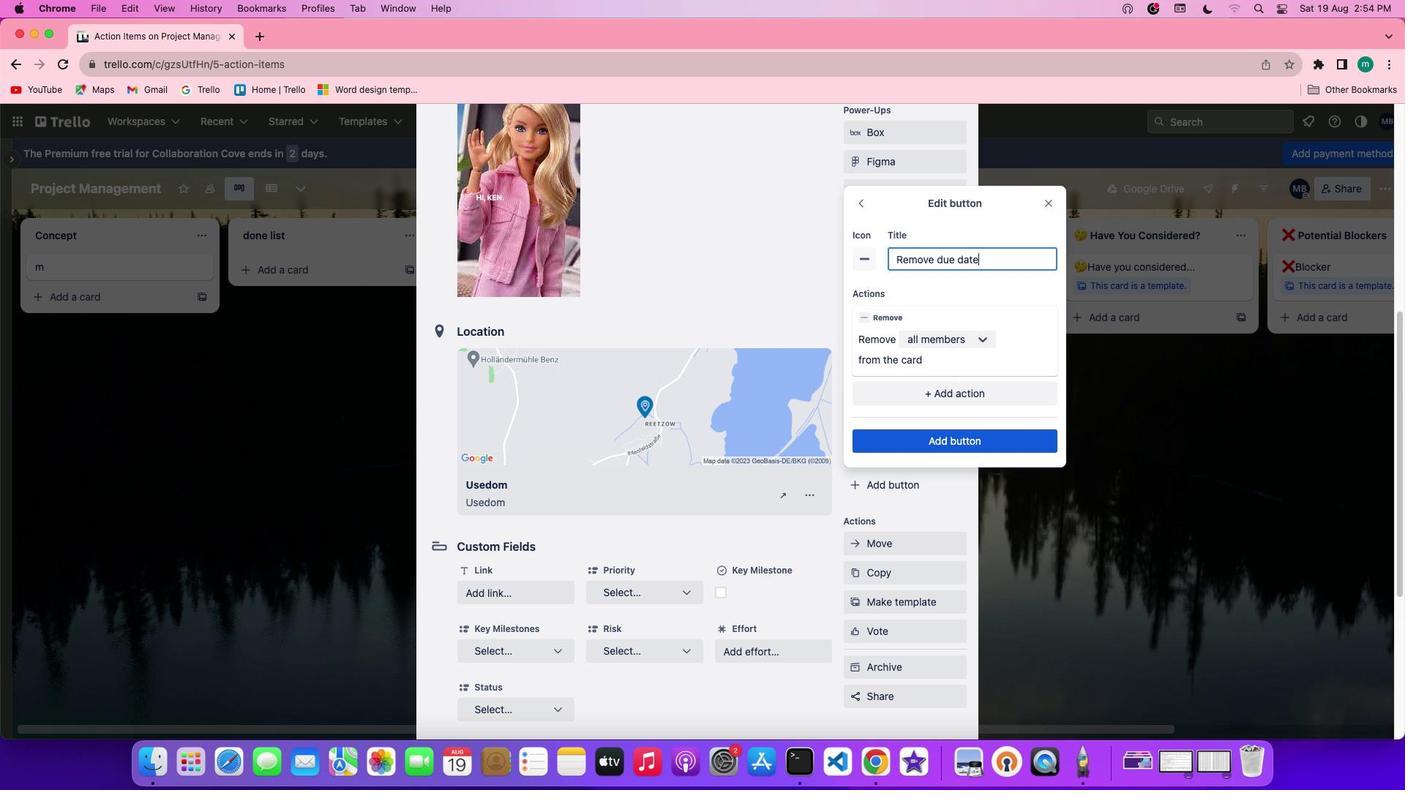 
Action: Mouse moved to (980, 333)
Screenshot: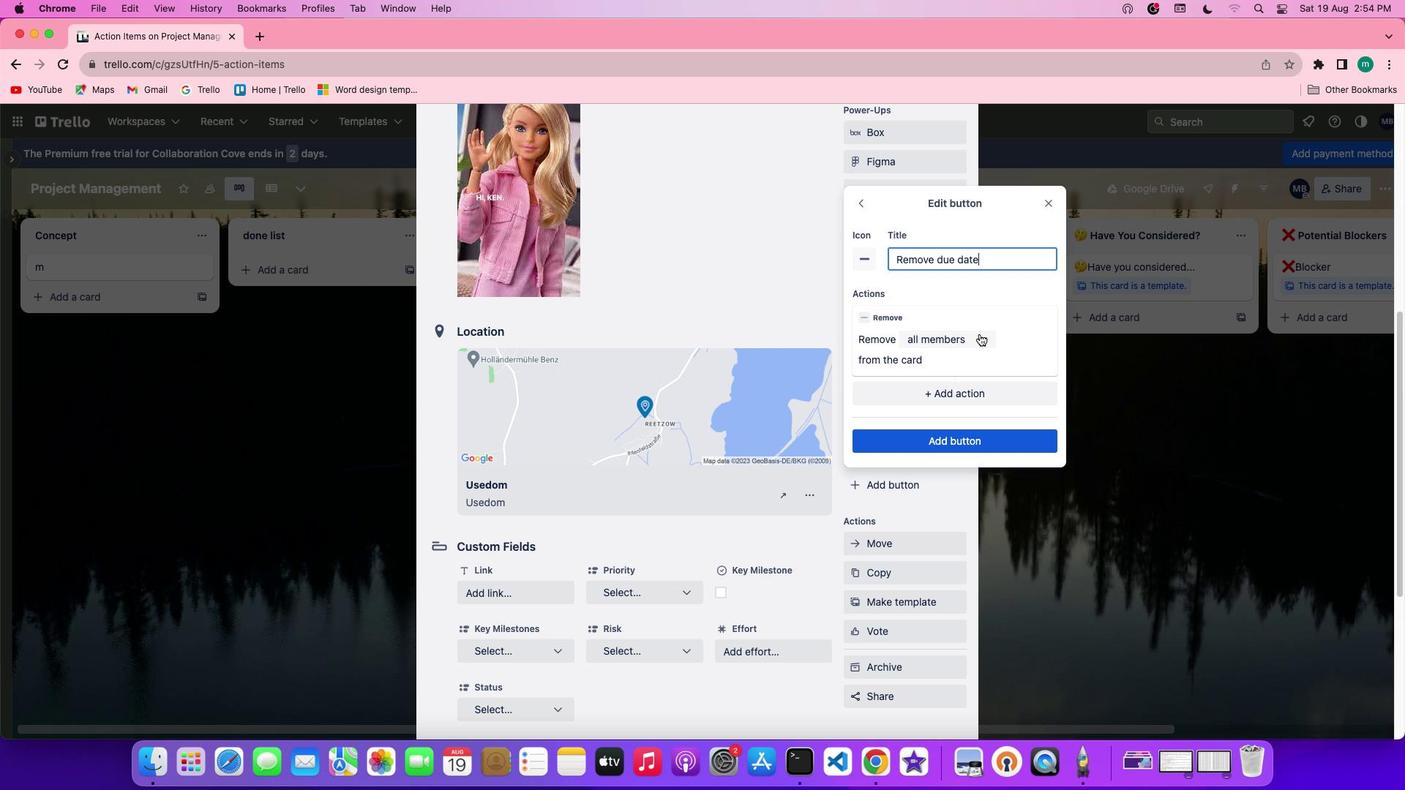 
Action: Mouse pressed left at (980, 333)
Screenshot: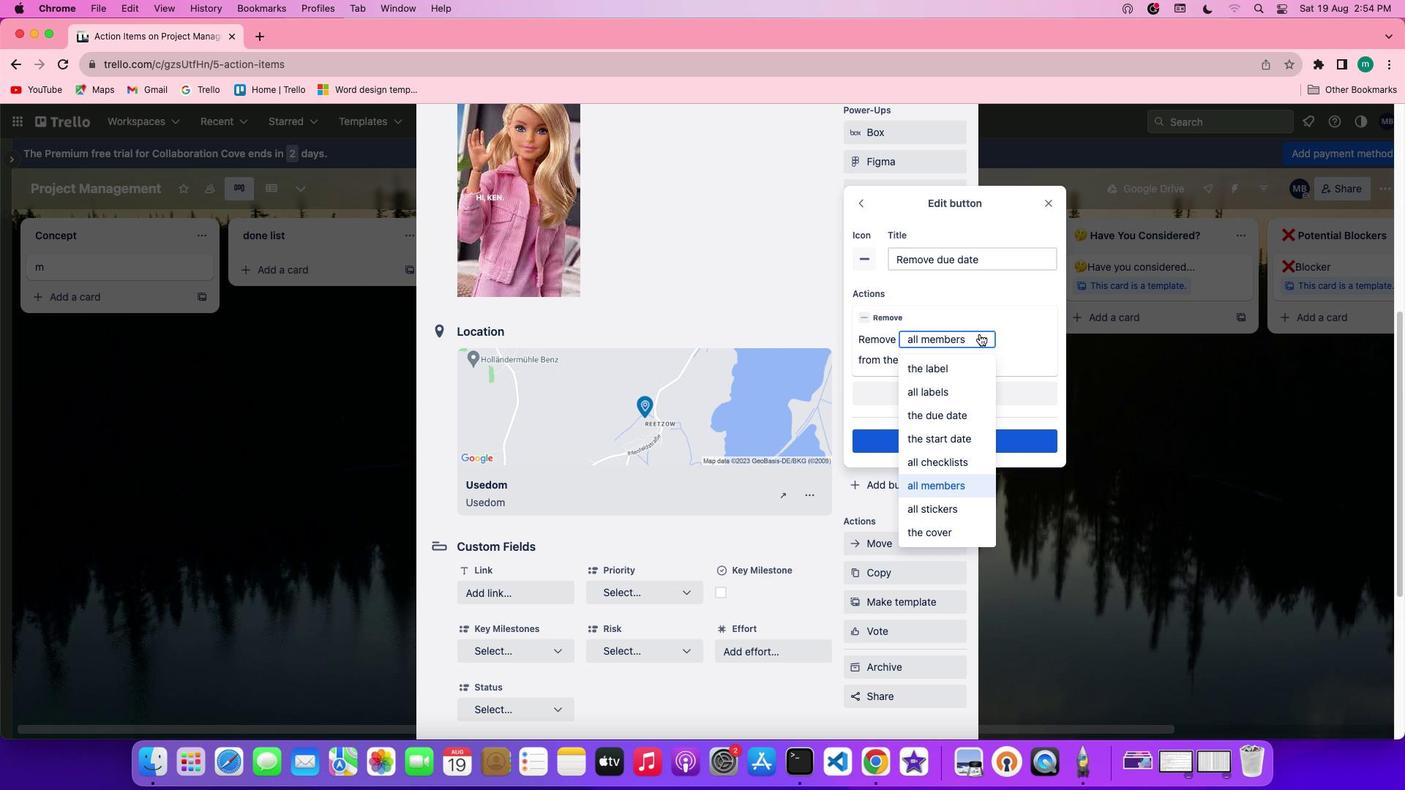 
Action: Mouse moved to (959, 411)
Screenshot: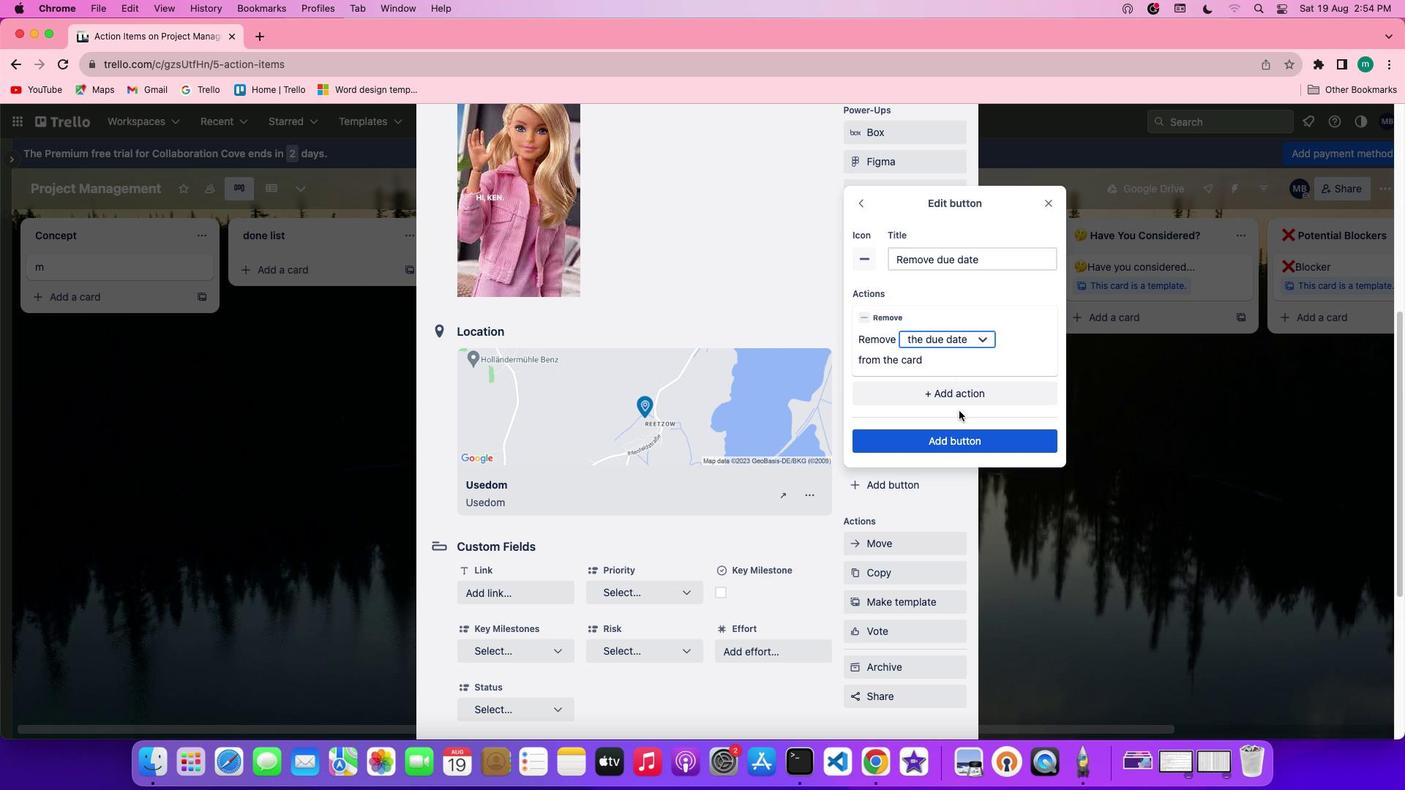 
Action: Mouse pressed left at (959, 411)
Screenshot: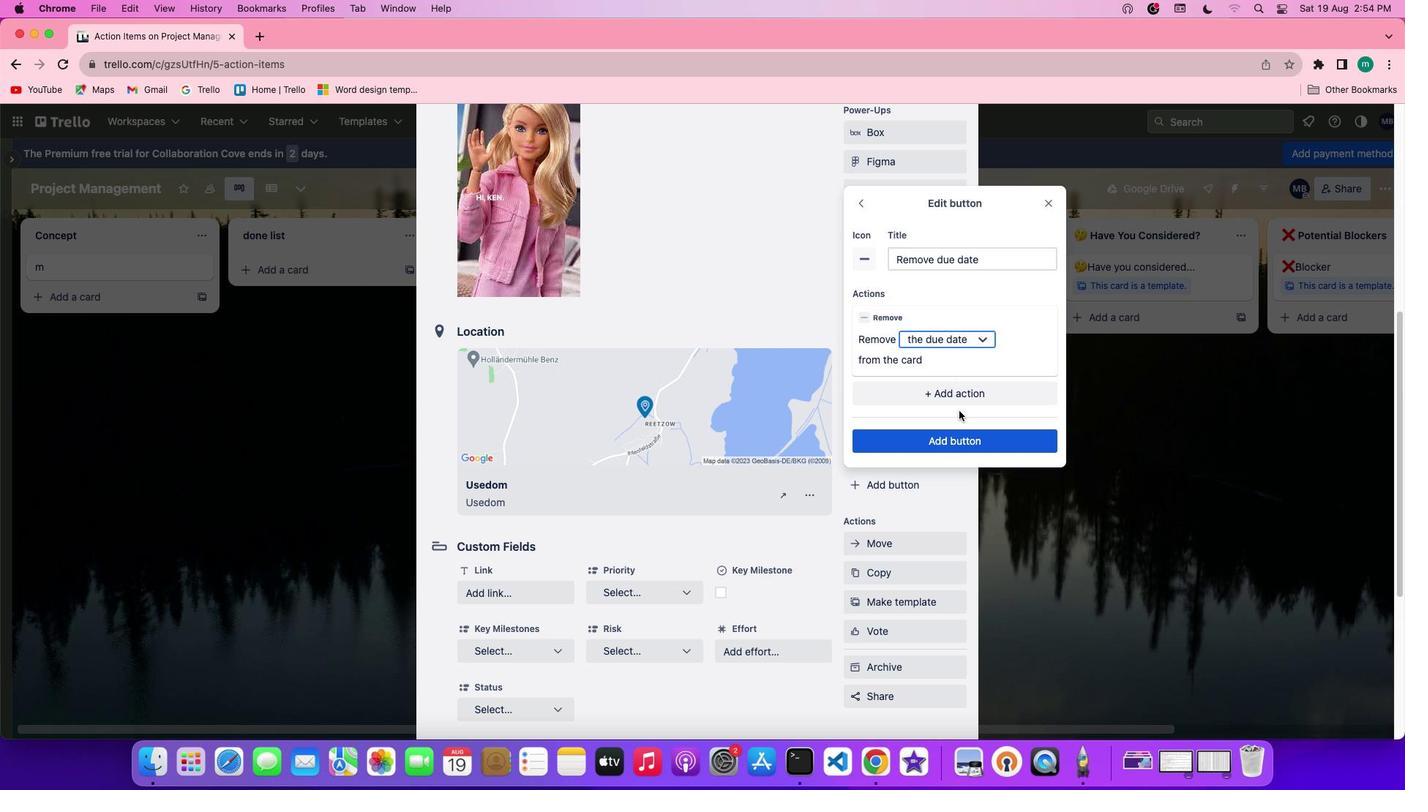 
Action: Mouse moved to (943, 445)
Screenshot: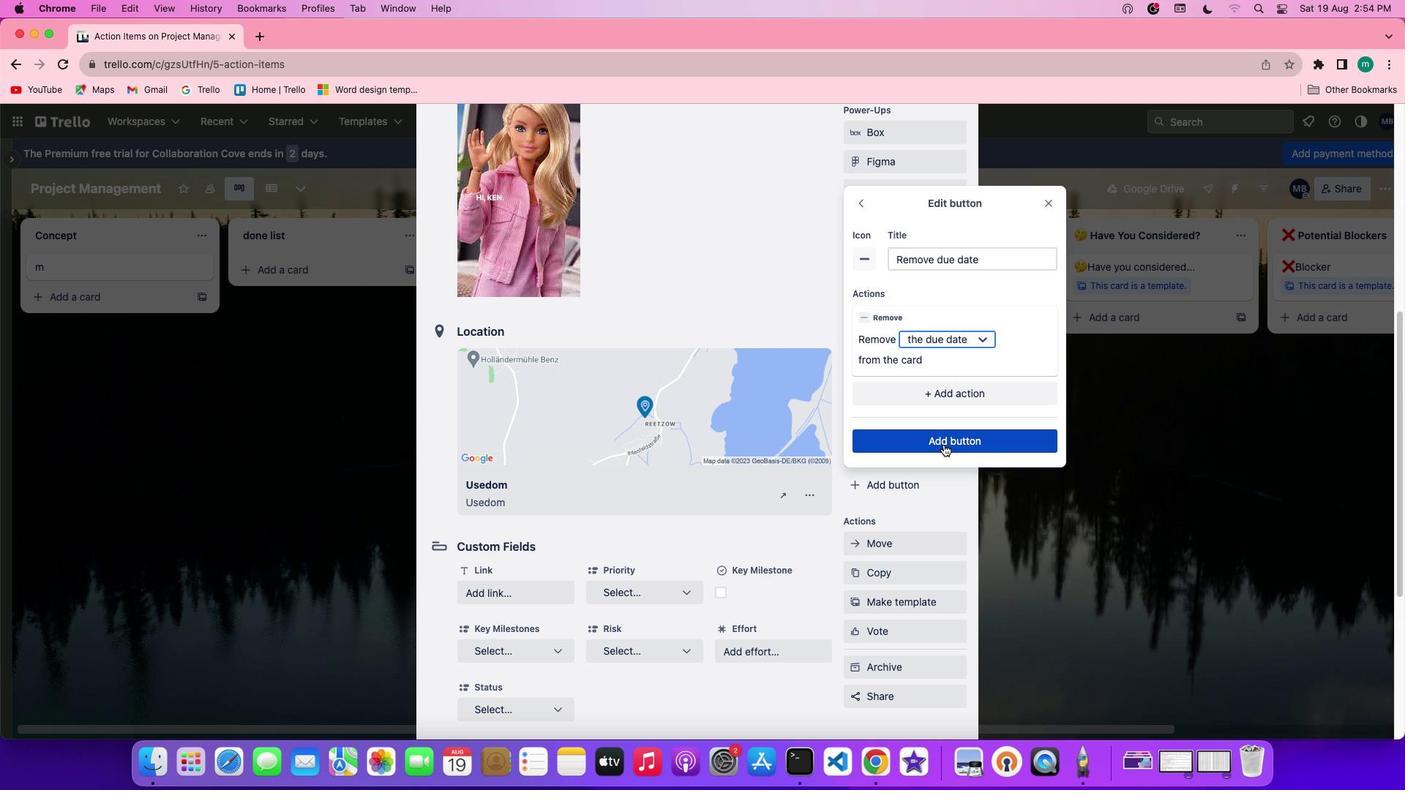 
Action: Mouse pressed left at (943, 445)
Screenshot: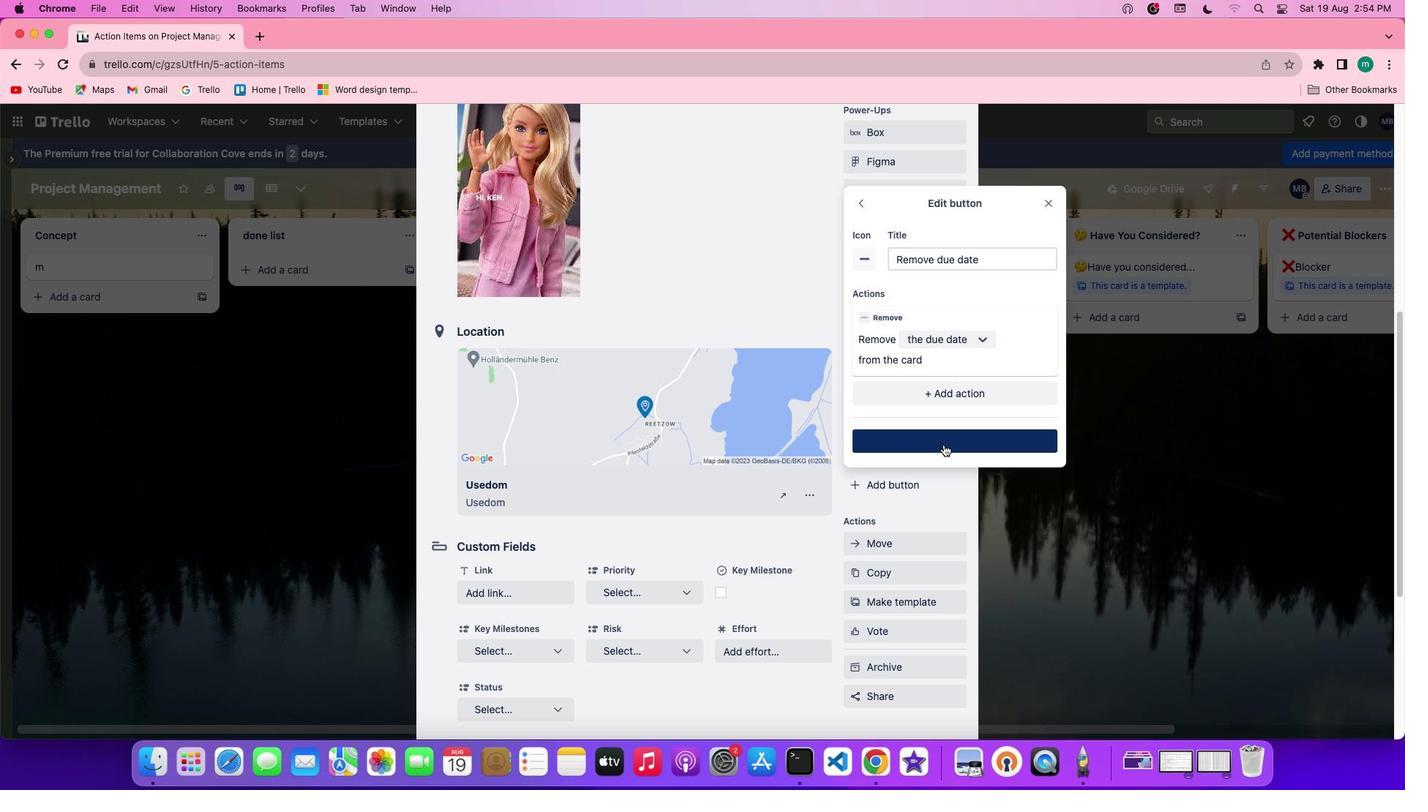 
Action: Mouse moved to (940, 444)
Screenshot: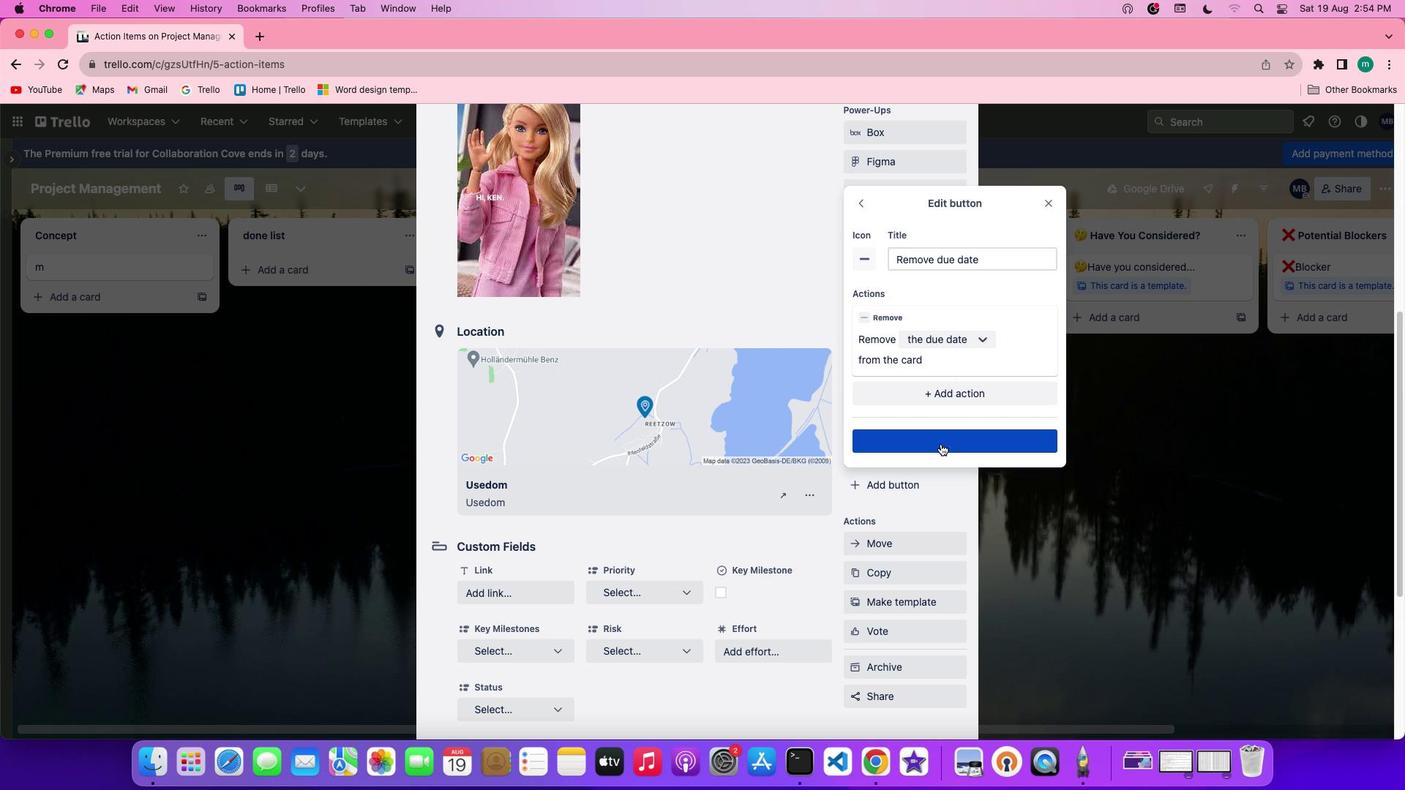 
